 Task: Fine-tune de-esser settings to preserve the character of consonants while reducing sibilance.
Action: Mouse moved to (101, 38)
Screenshot: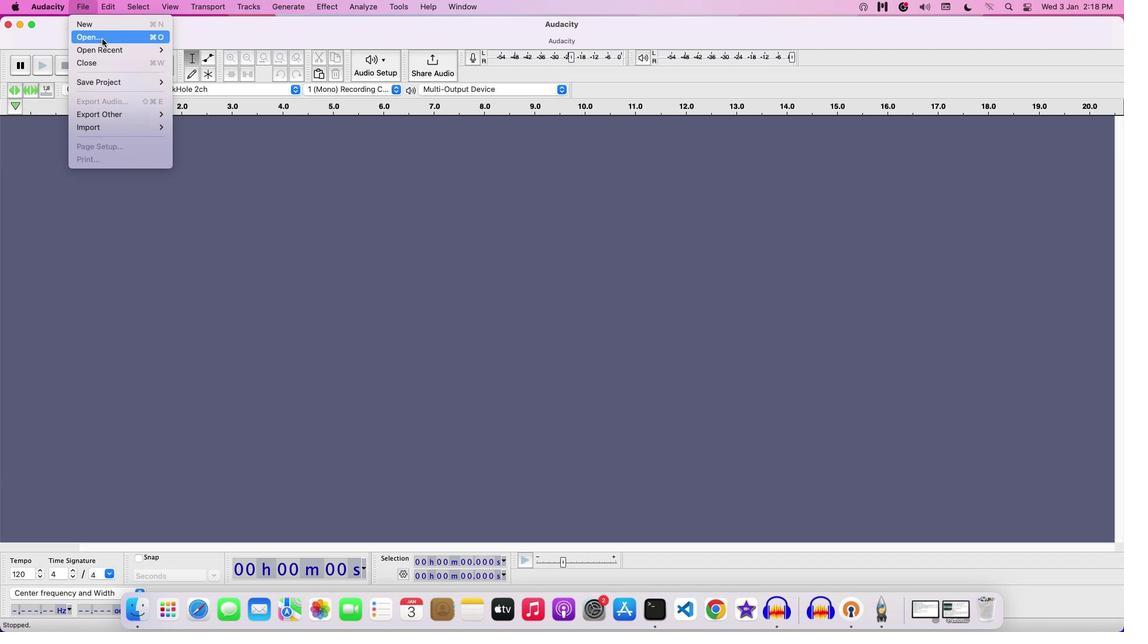 
Action: Mouse pressed left at (101, 38)
Screenshot: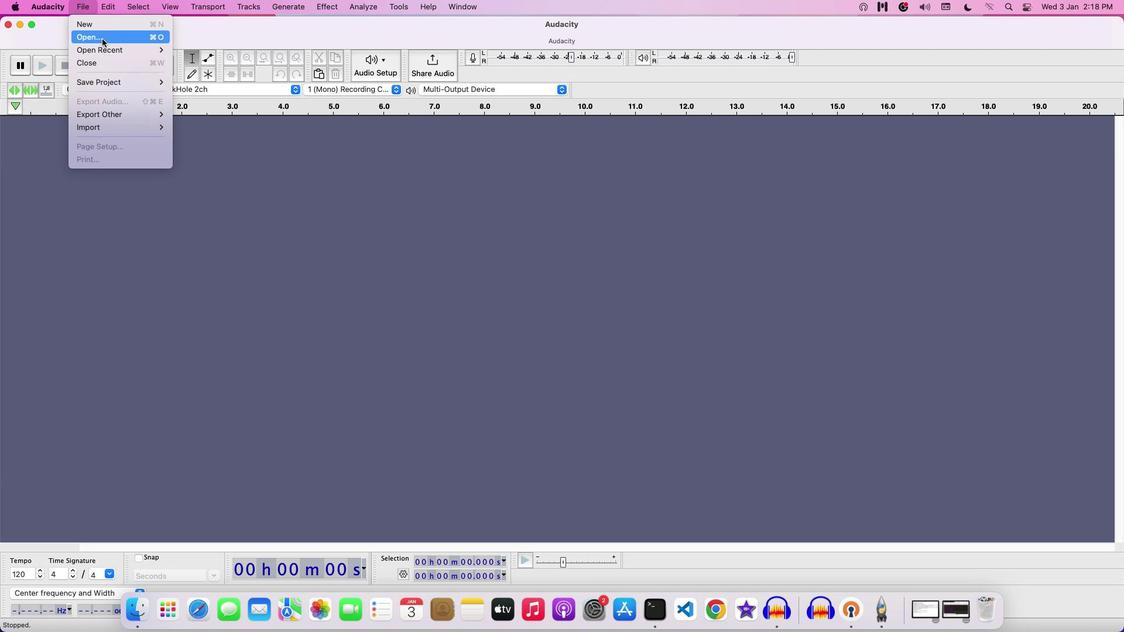 
Action: Mouse moved to (588, 122)
Screenshot: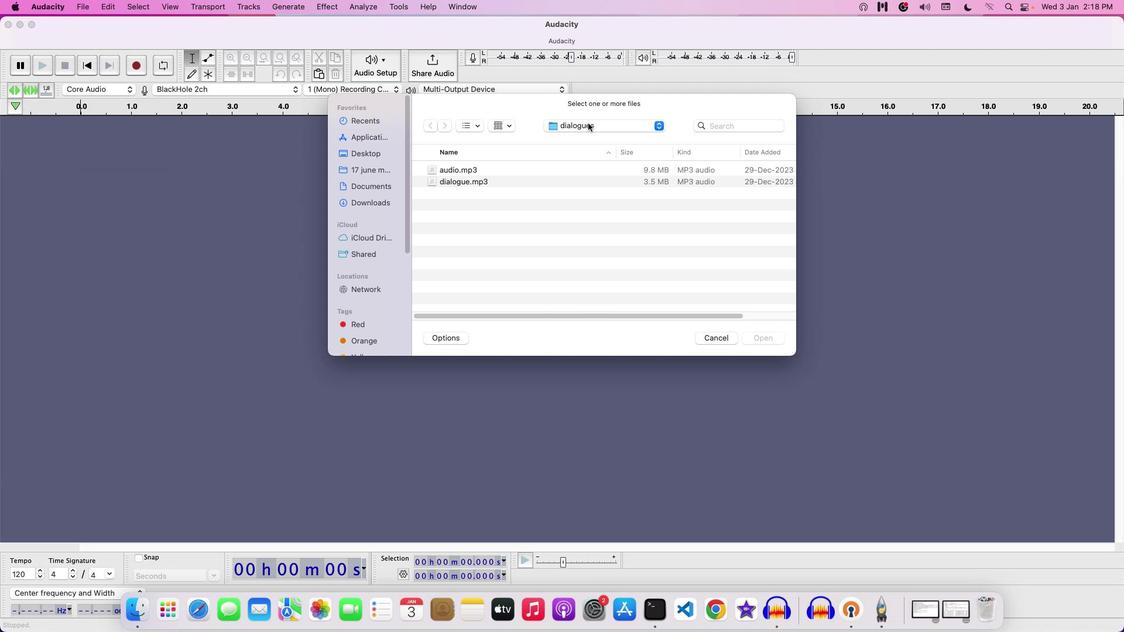 
Action: Mouse pressed left at (588, 122)
Screenshot: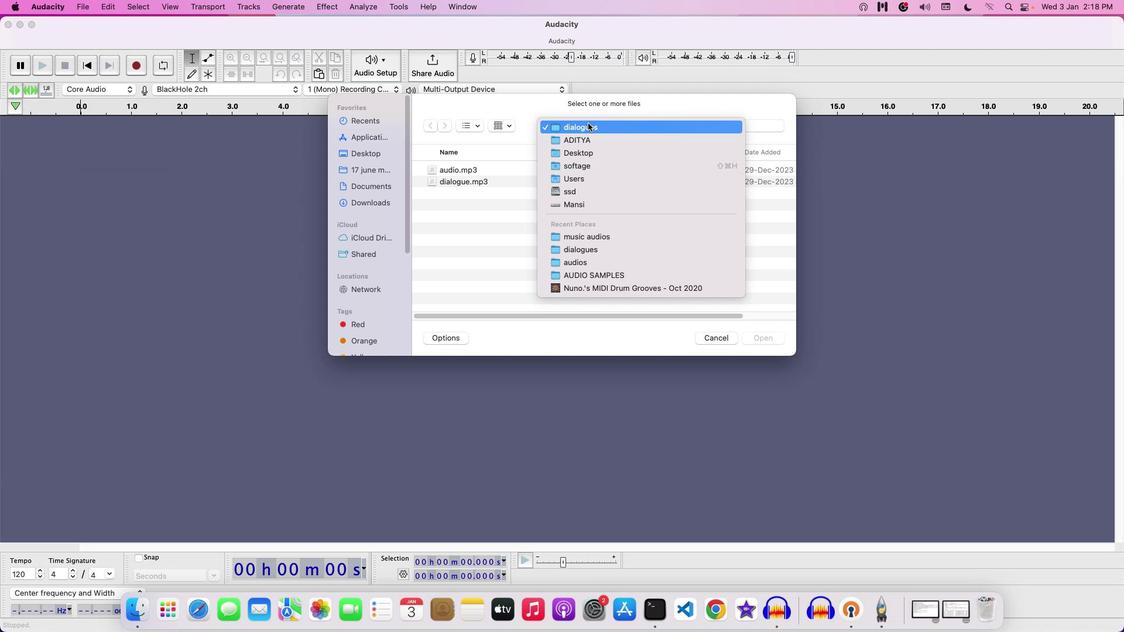 
Action: Mouse moved to (591, 144)
Screenshot: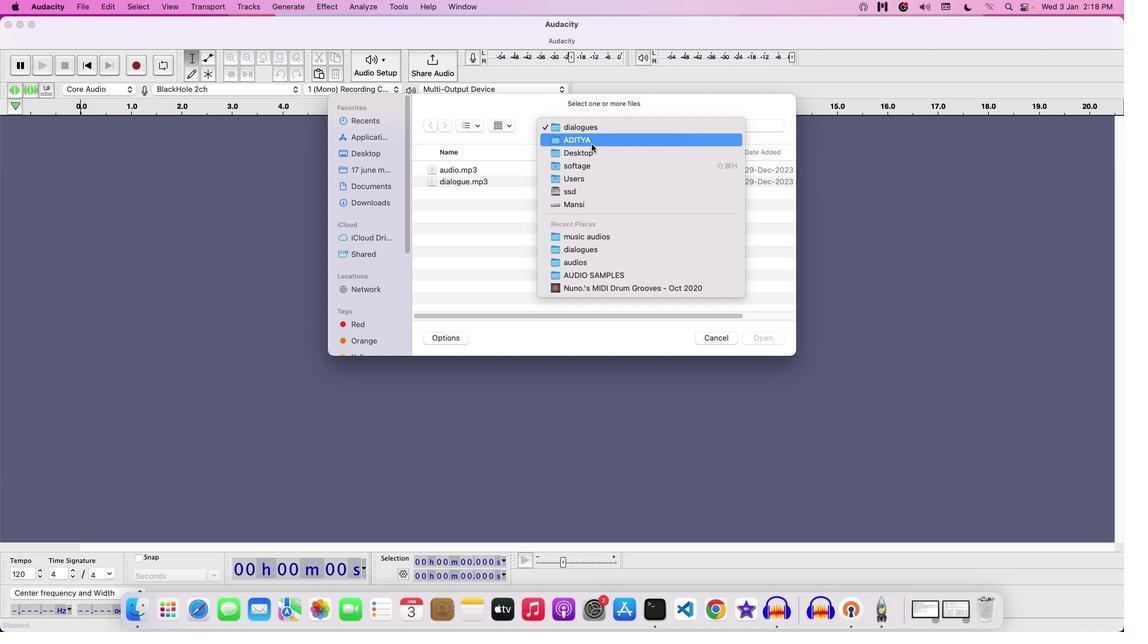 
Action: Mouse pressed left at (591, 144)
Screenshot: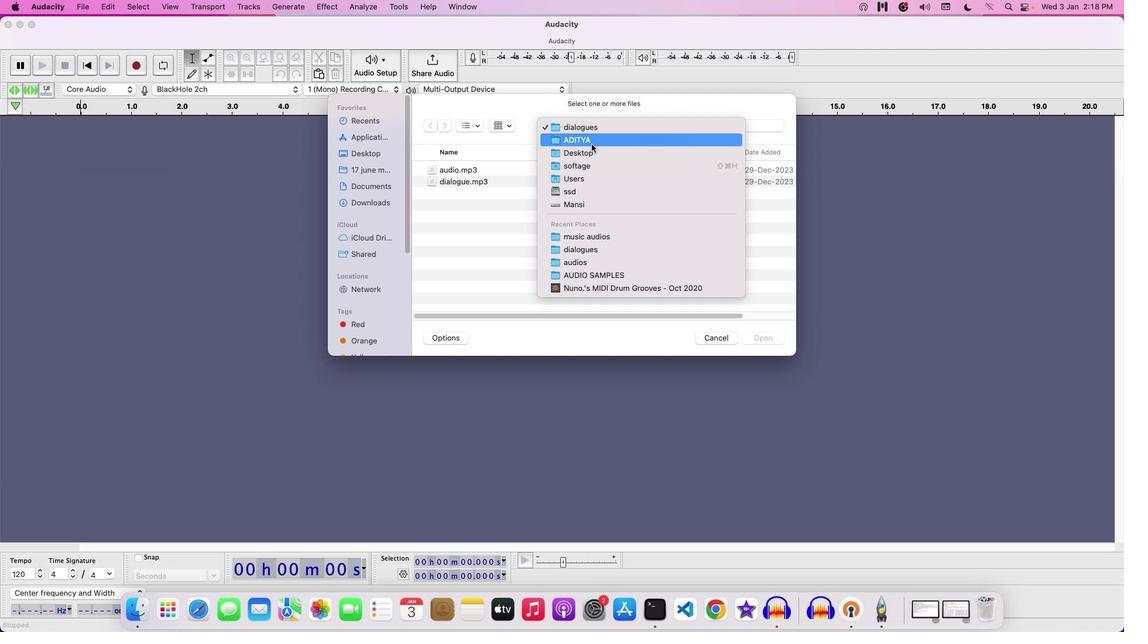 
Action: Mouse moved to (485, 195)
Screenshot: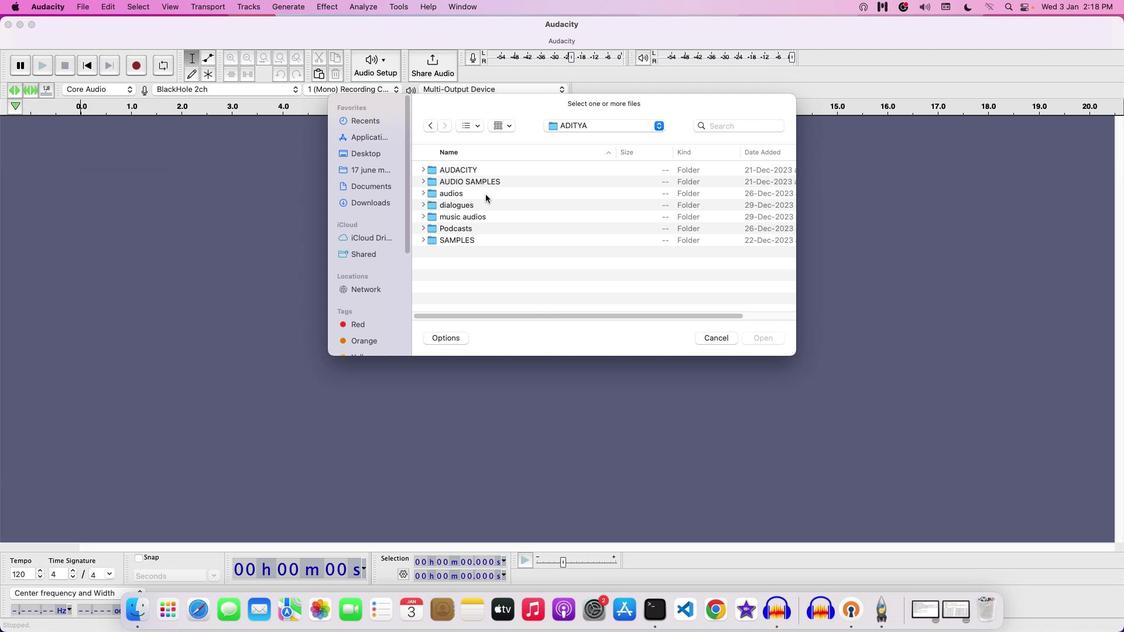 
Action: Mouse pressed left at (485, 195)
Screenshot: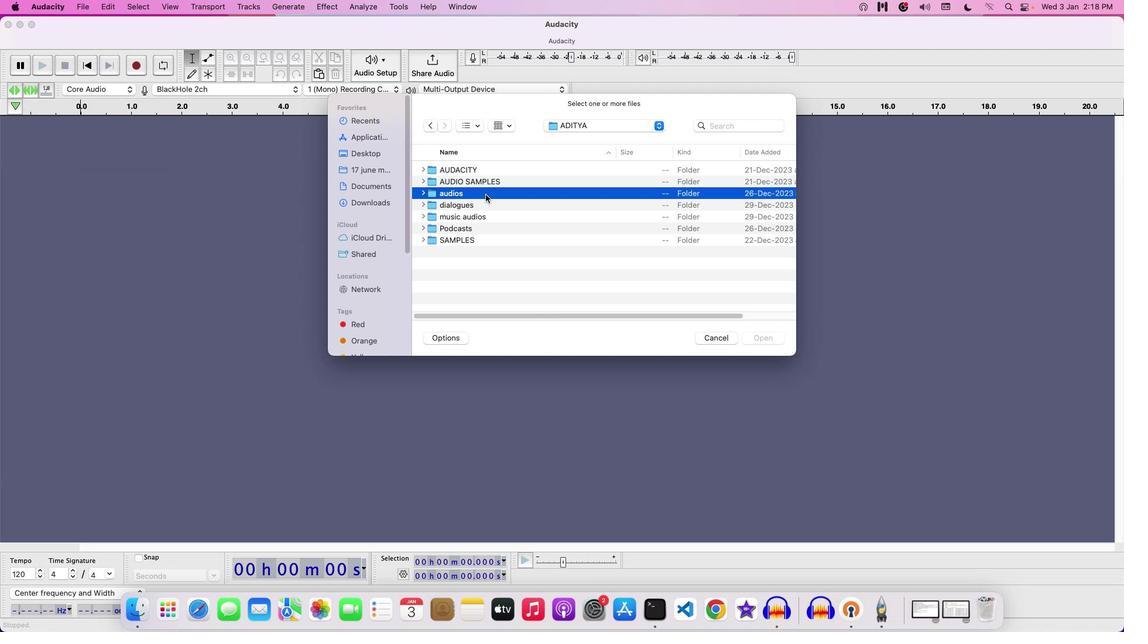 
Action: Mouse pressed left at (485, 195)
Screenshot: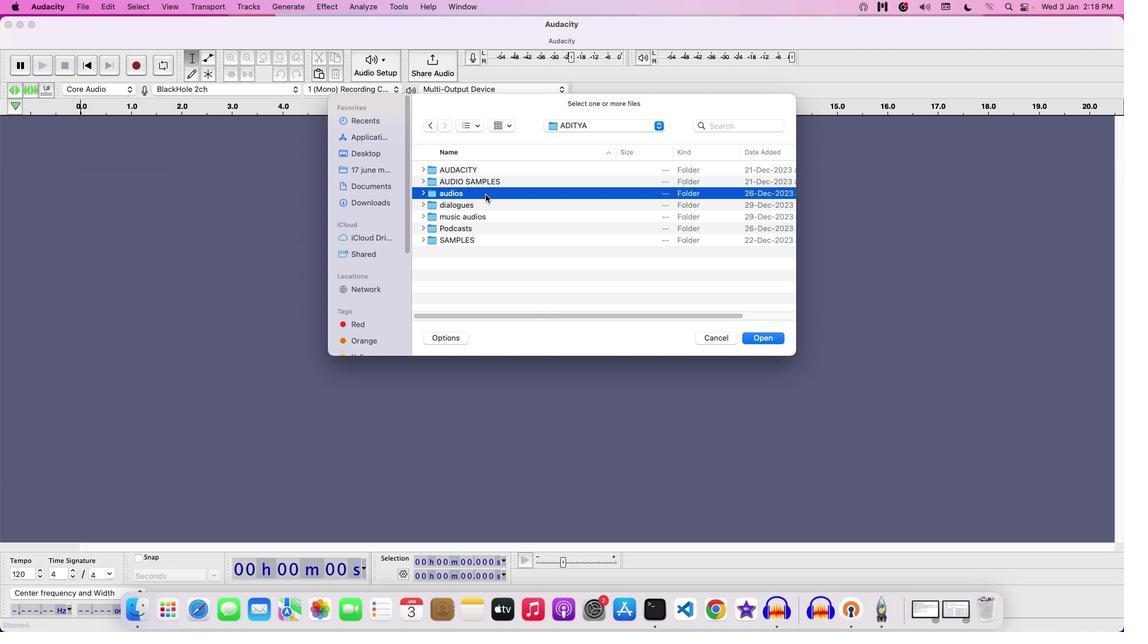 
Action: Mouse moved to (580, 126)
Screenshot: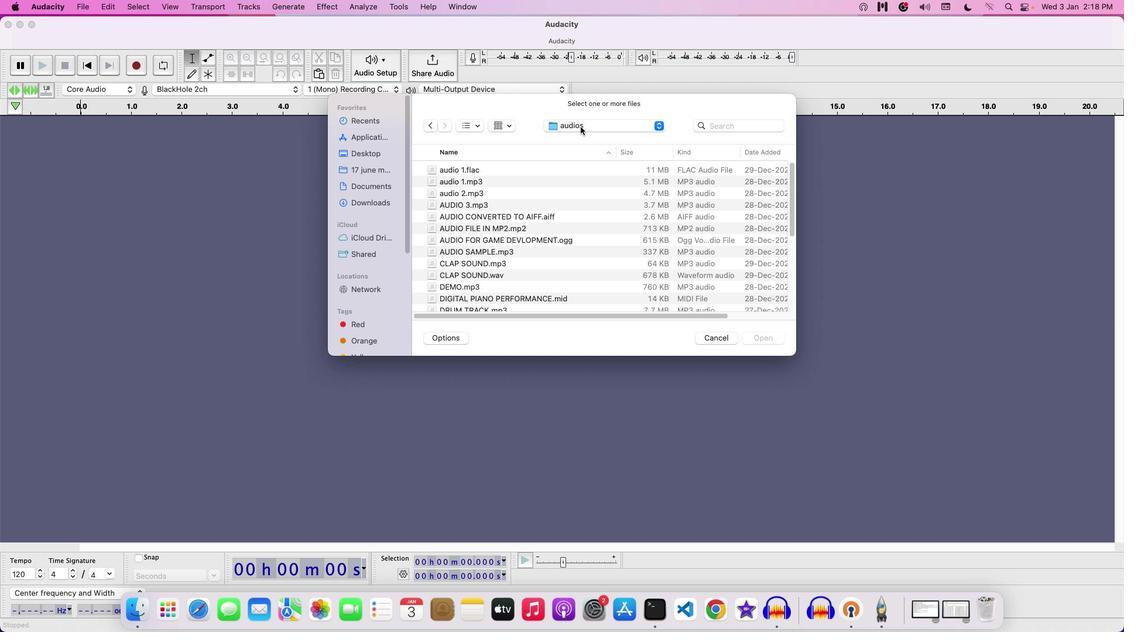 
Action: Mouse pressed left at (580, 126)
Screenshot: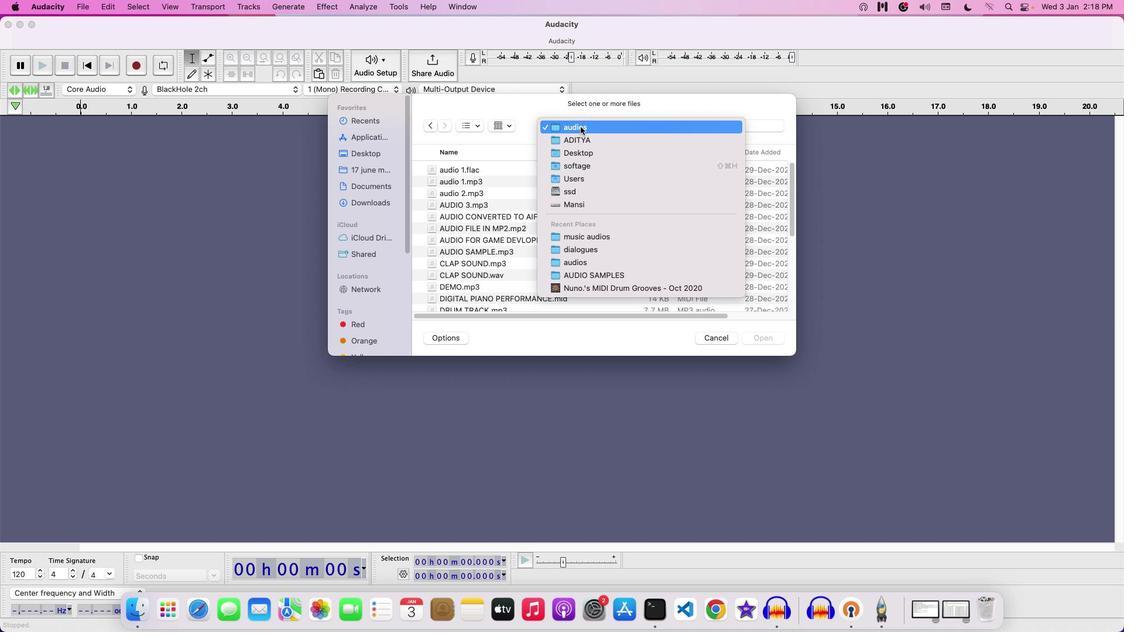 
Action: Mouse moved to (580, 143)
Screenshot: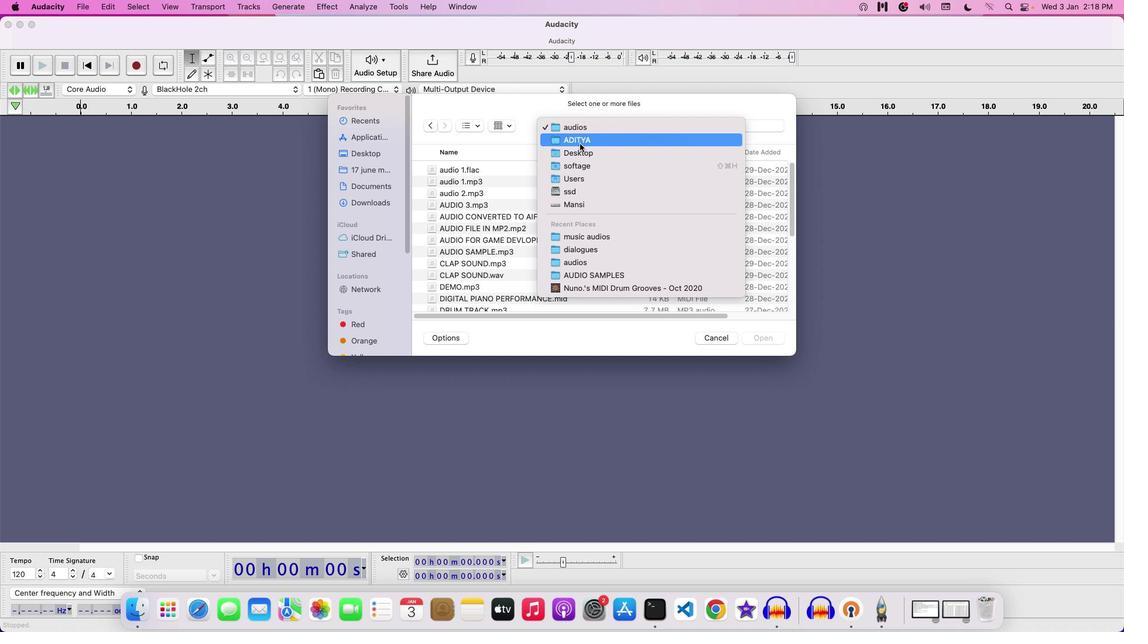 
Action: Mouse pressed left at (580, 143)
Screenshot: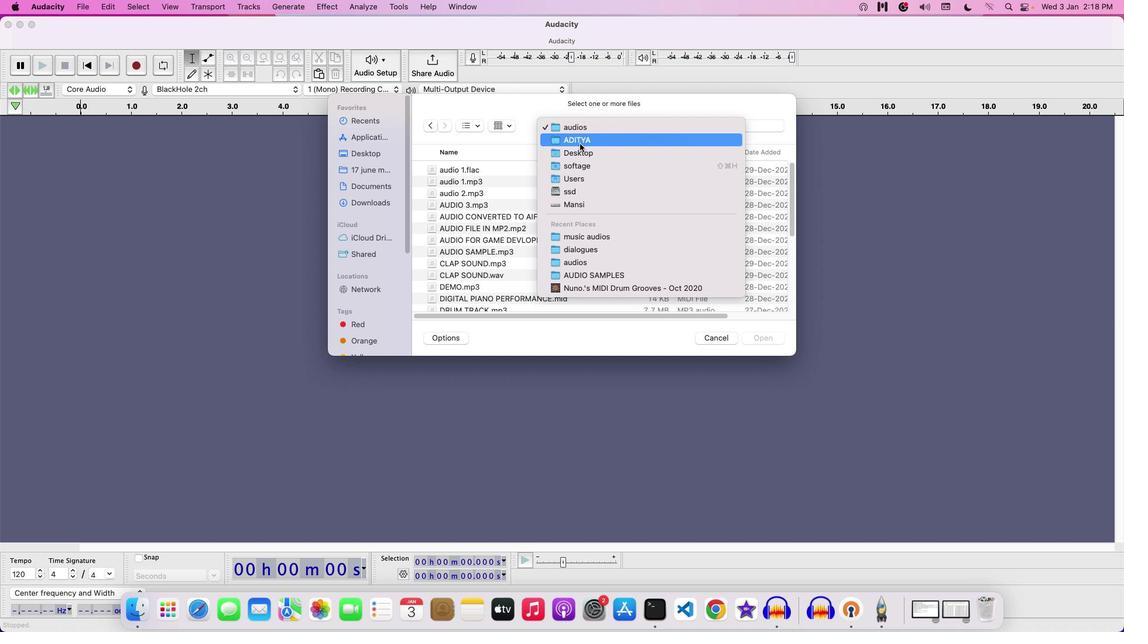 
Action: Mouse moved to (480, 220)
Screenshot: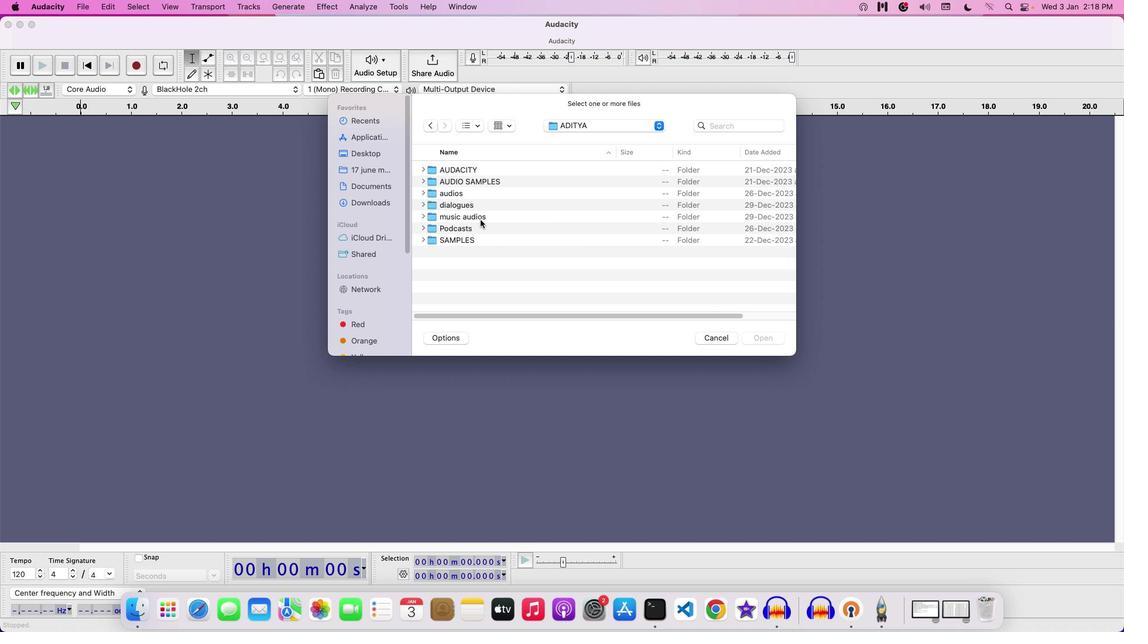 
Action: Mouse pressed left at (480, 220)
Screenshot: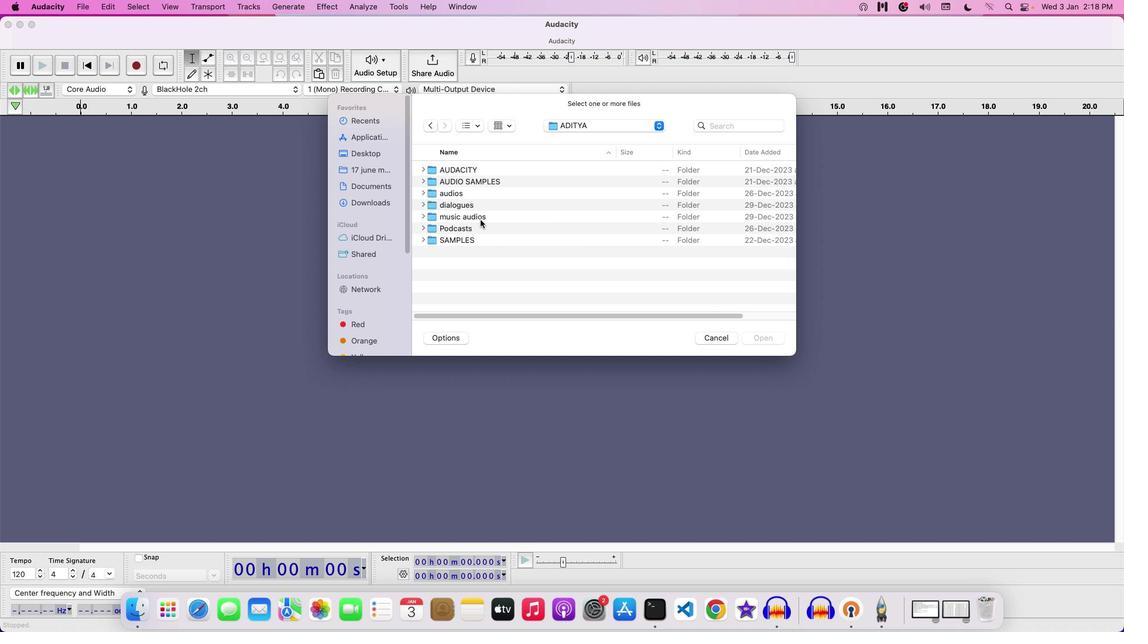 
Action: Mouse pressed left at (480, 220)
Screenshot: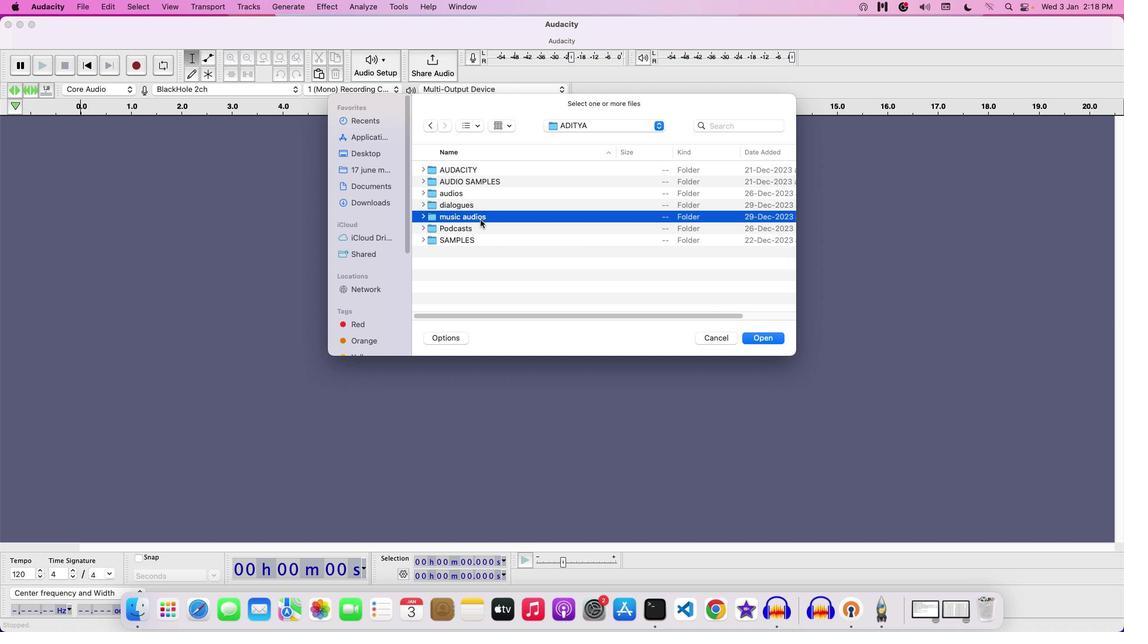 
Action: Mouse moved to (483, 203)
Screenshot: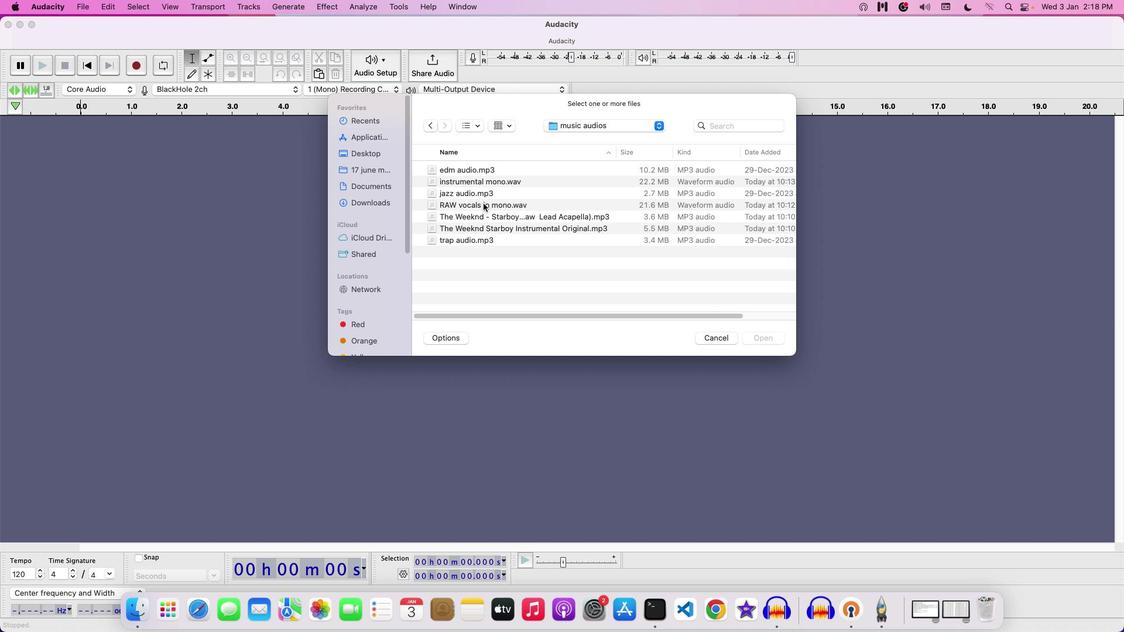 
Action: Mouse pressed left at (483, 203)
Screenshot: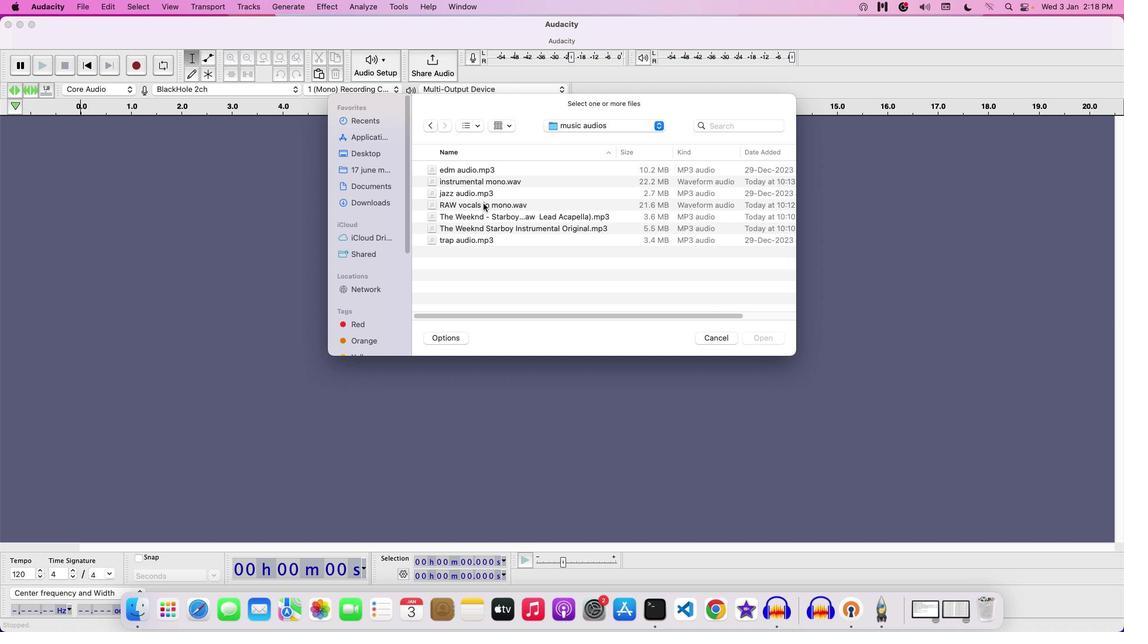 
Action: Mouse moved to (520, 204)
Screenshot: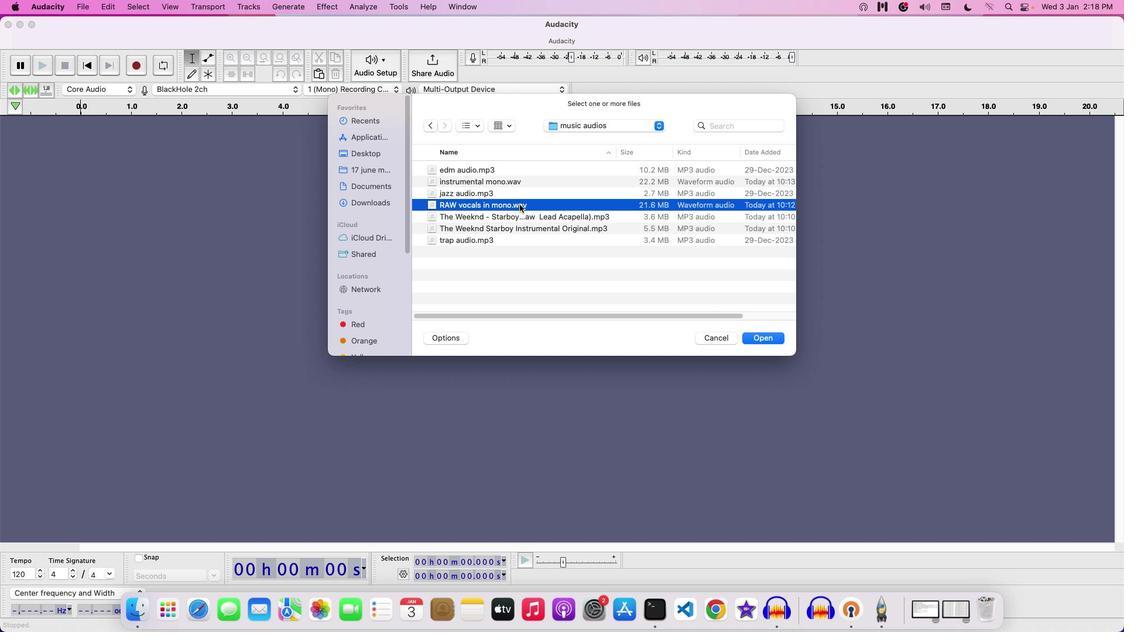 
Action: Mouse pressed left at (520, 204)
Screenshot: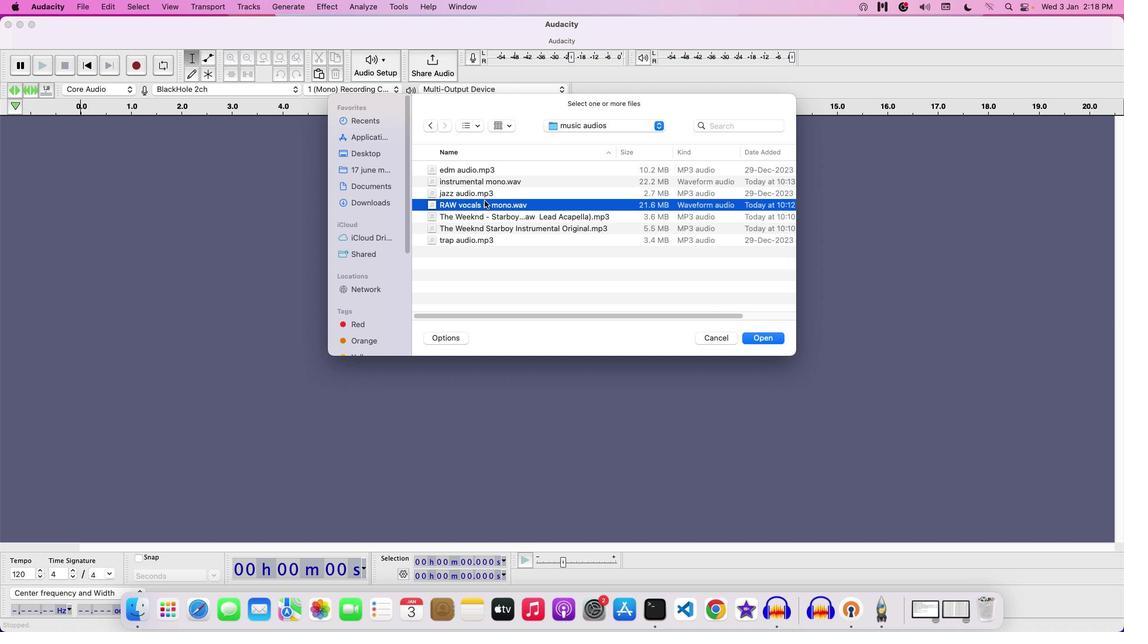 
Action: Mouse moved to (703, 337)
Screenshot: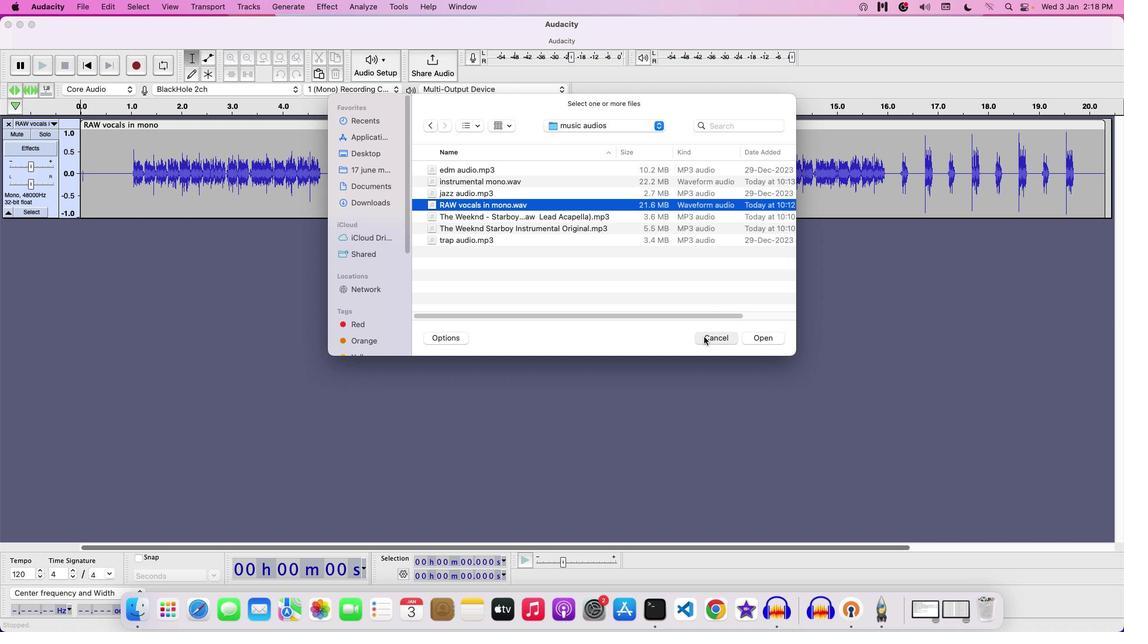 
Action: Mouse pressed left at (703, 337)
Screenshot: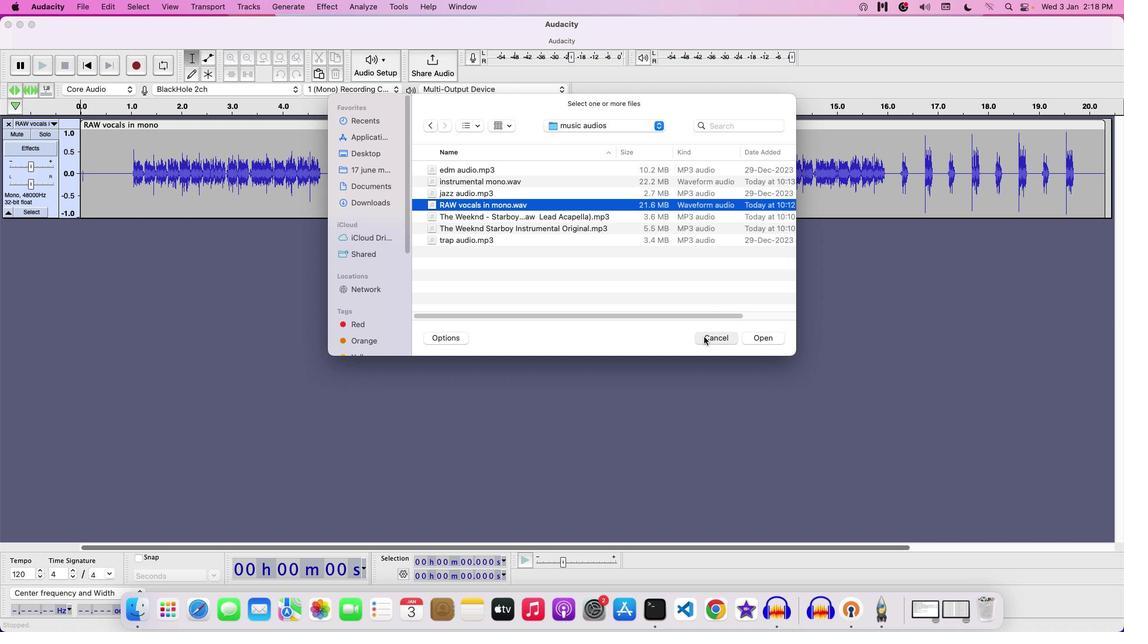 
Action: Mouse moved to (78, 126)
Screenshot: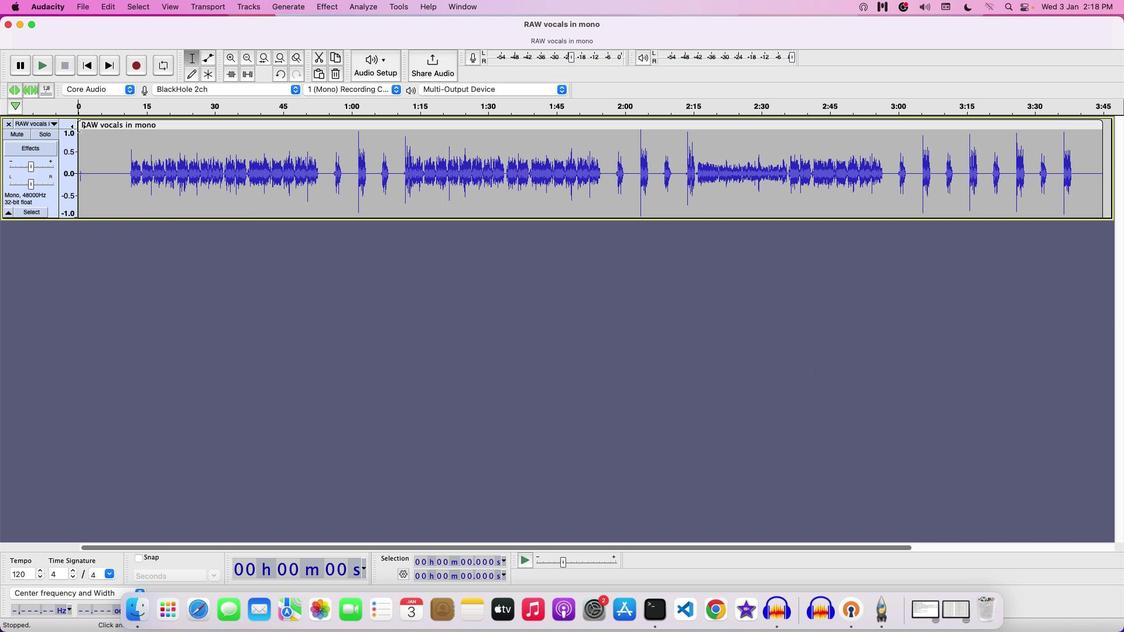 
Action: Mouse pressed left at (78, 126)
Screenshot: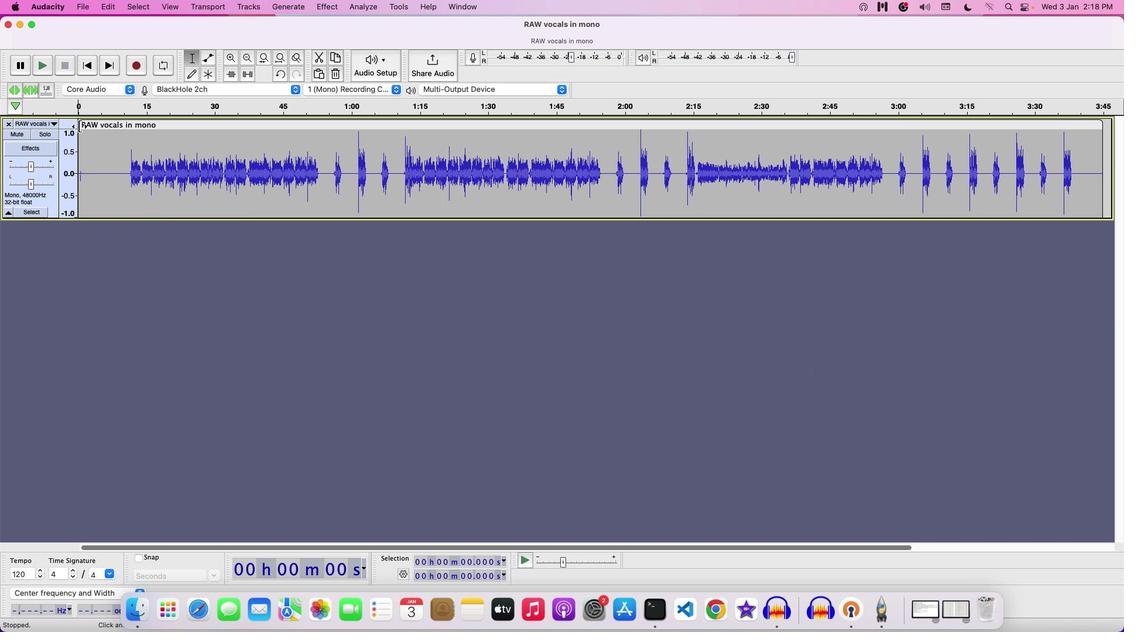 
Action: Mouse moved to (172, 125)
Screenshot: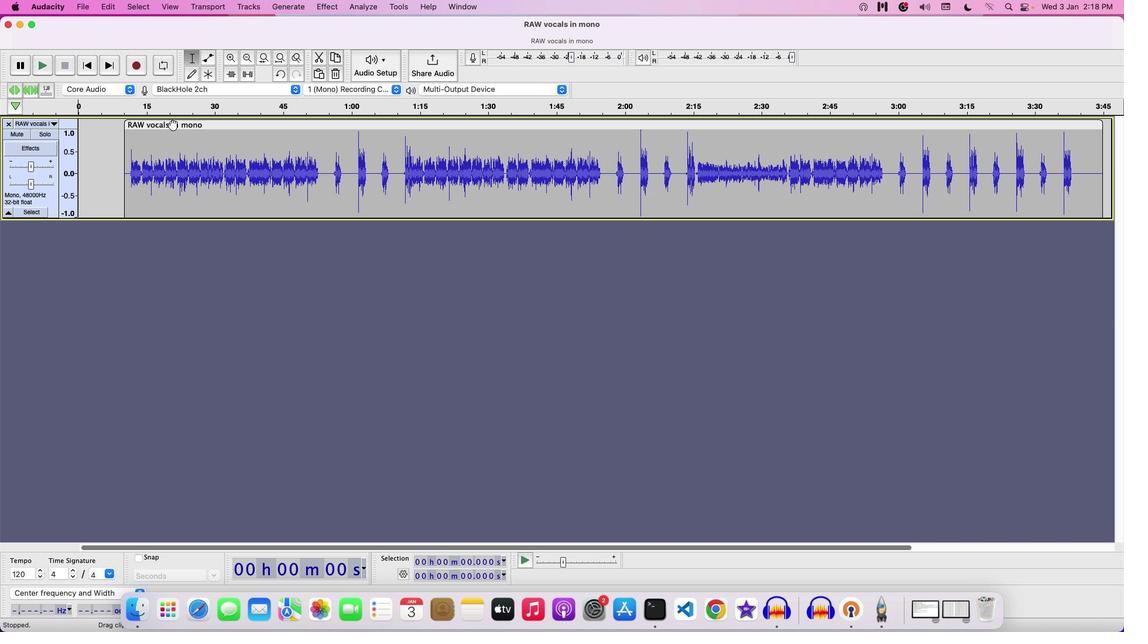 
Action: Mouse pressed left at (172, 125)
Screenshot: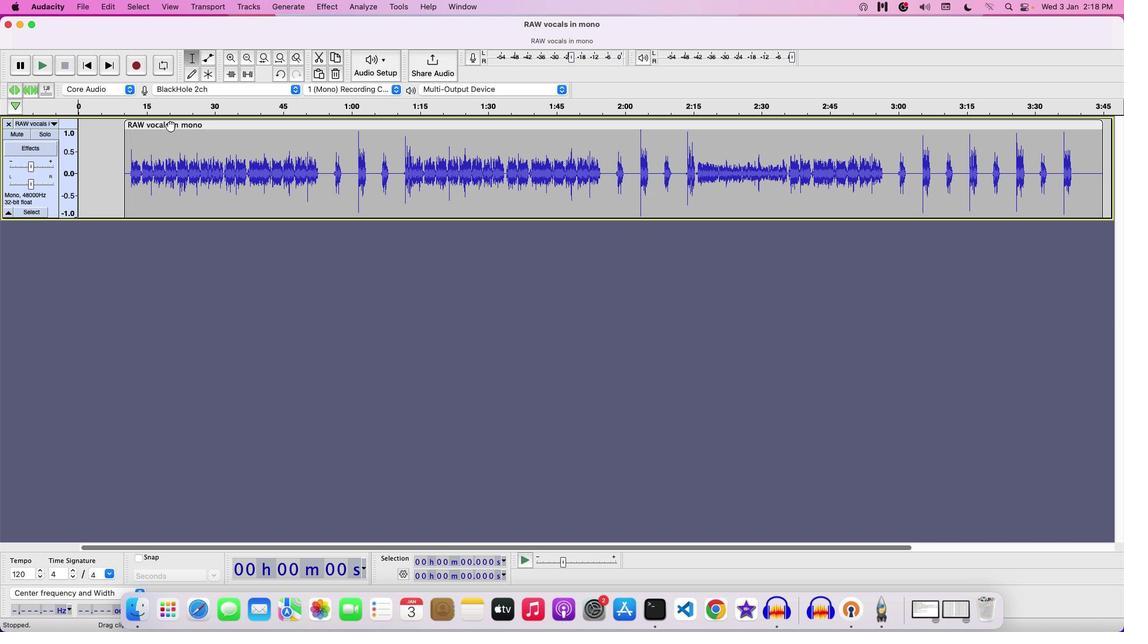 
Action: Mouse moved to (1057, 125)
Screenshot: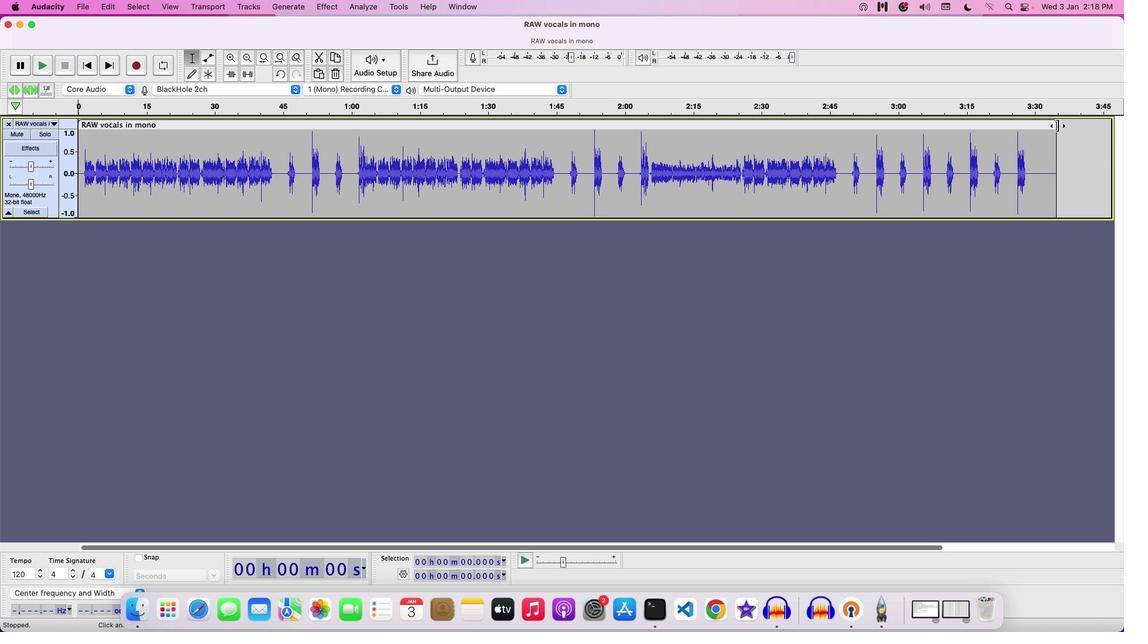 
Action: Mouse pressed left at (1057, 125)
Screenshot: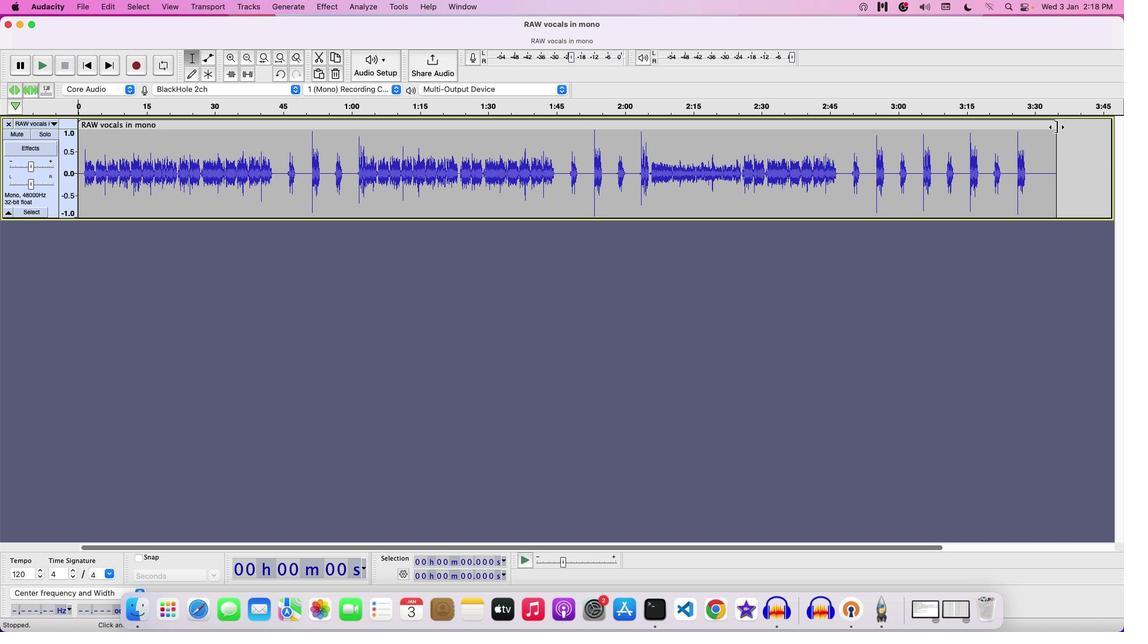 
Action: Mouse moved to (279, 168)
Screenshot: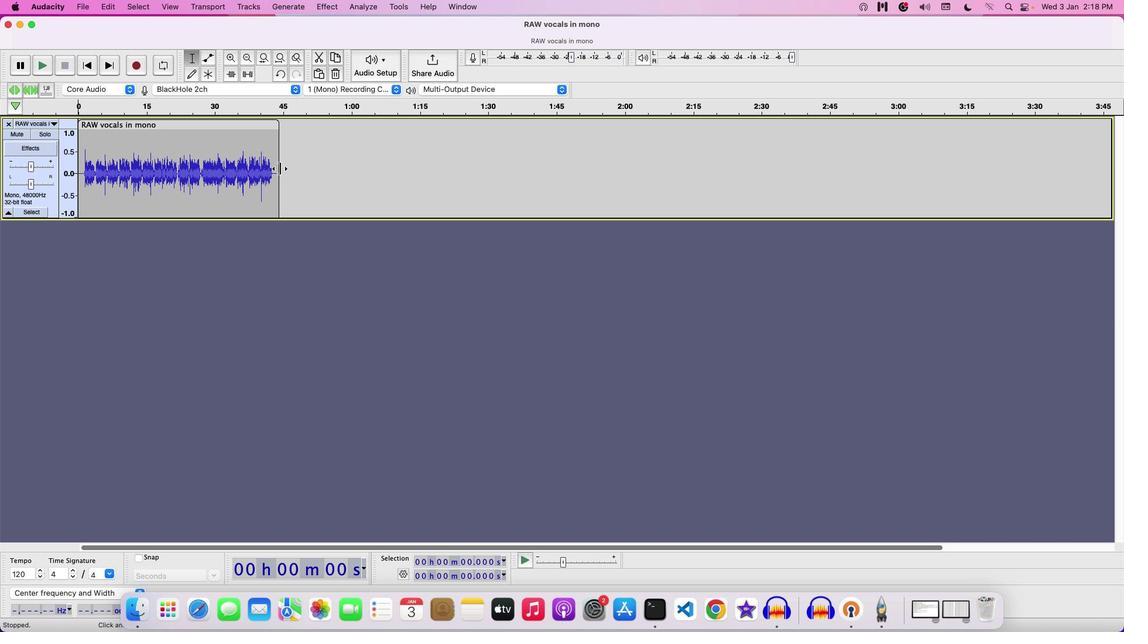 
Action: Key pressed Key.space
Screenshot: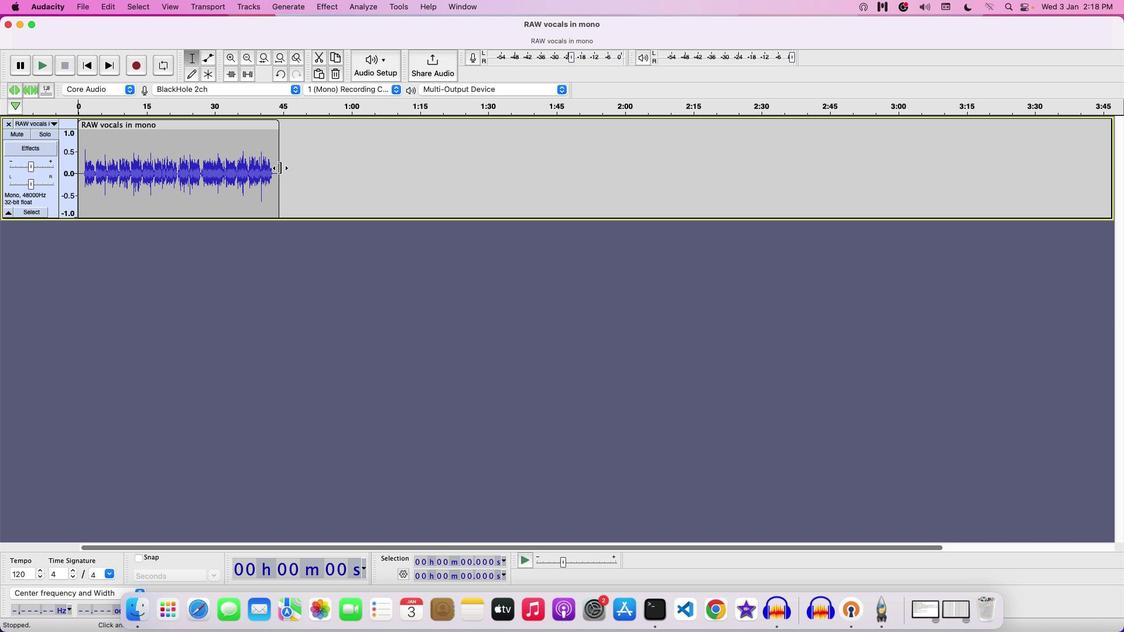 
Action: Mouse moved to (31, 166)
Screenshot: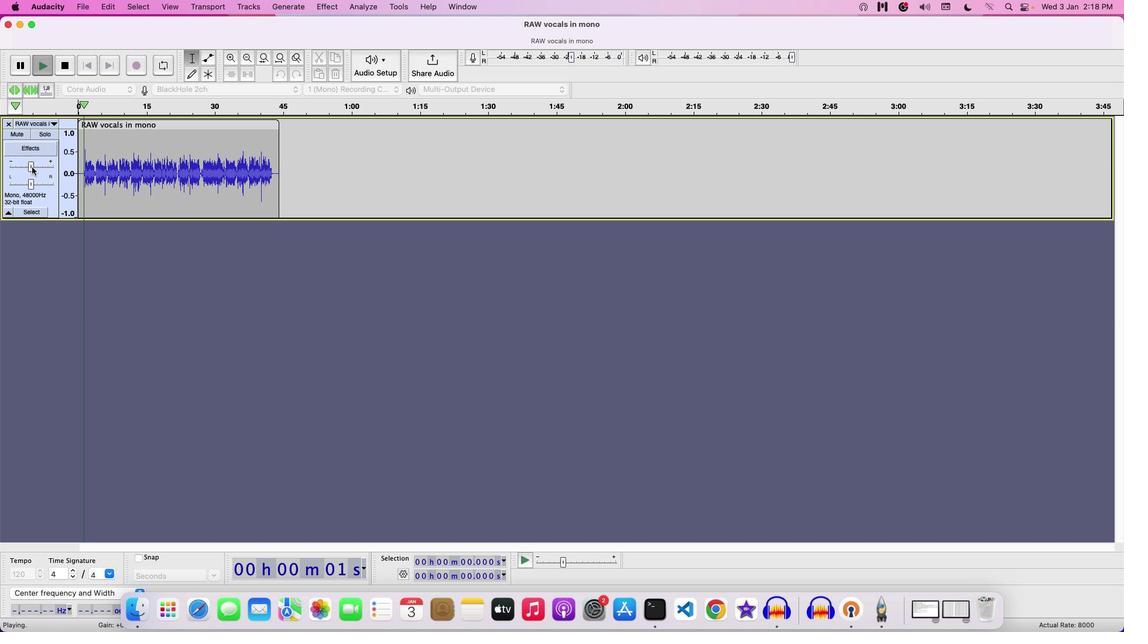 
Action: Mouse pressed left at (31, 166)
Screenshot: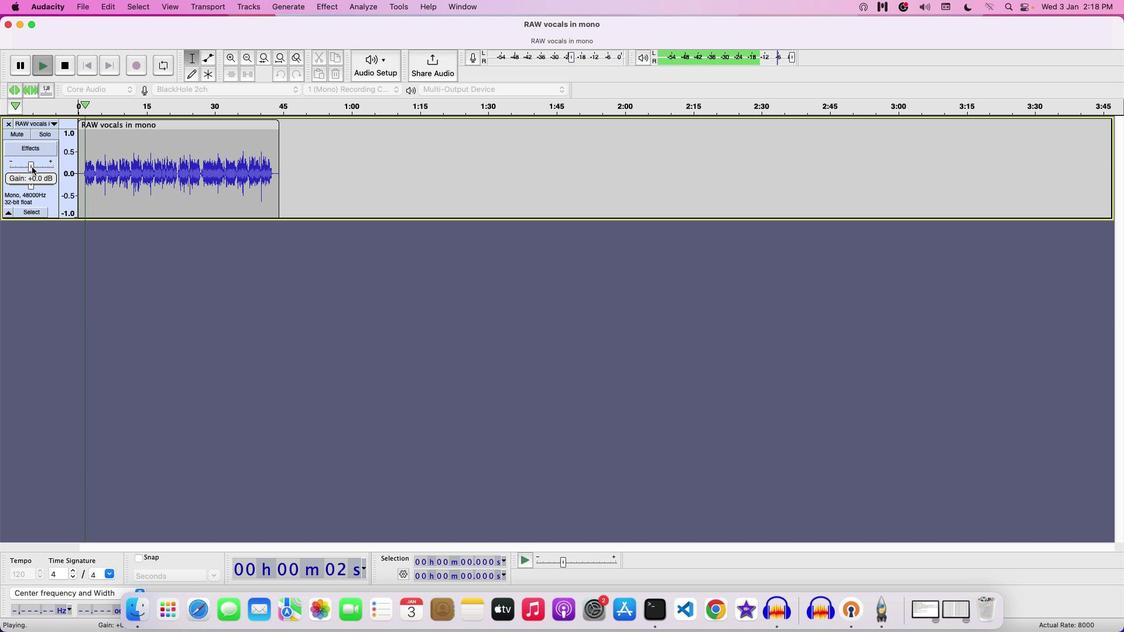
Action: Mouse moved to (108, 171)
Screenshot: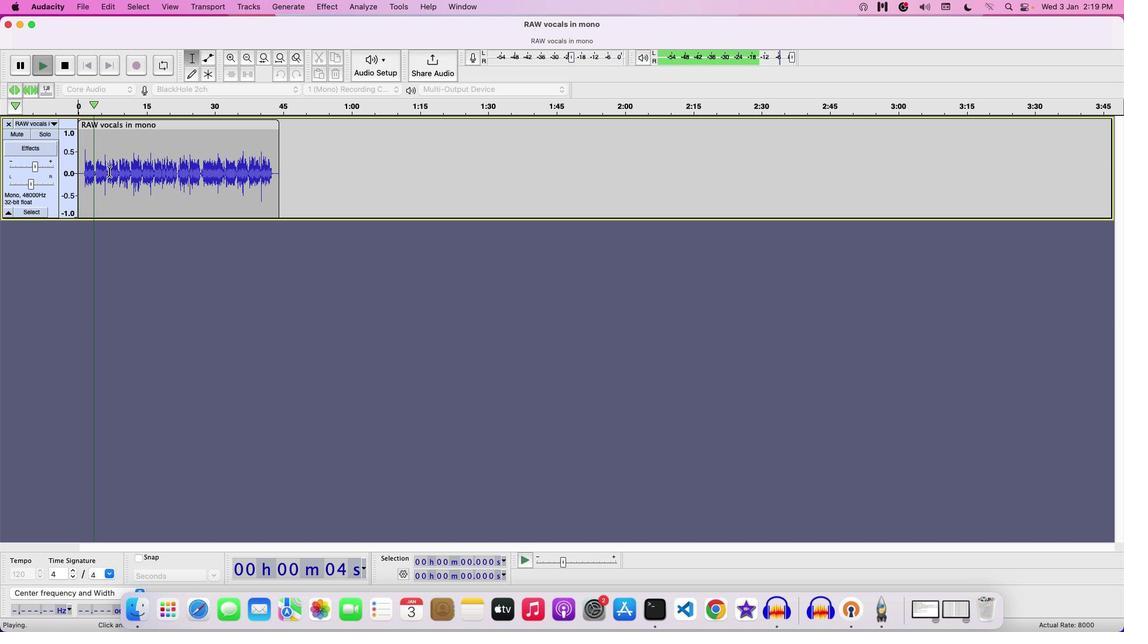 
Action: Mouse pressed left at (108, 171)
Screenshot: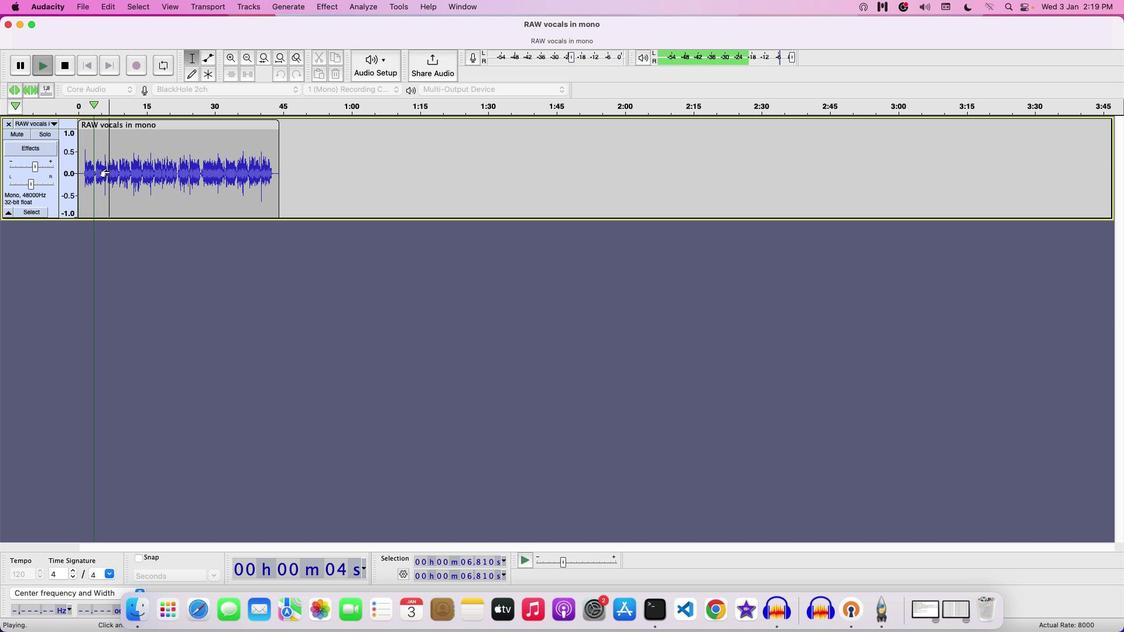 
Action: Mouse pressed left at (108, 171)
Screenshot: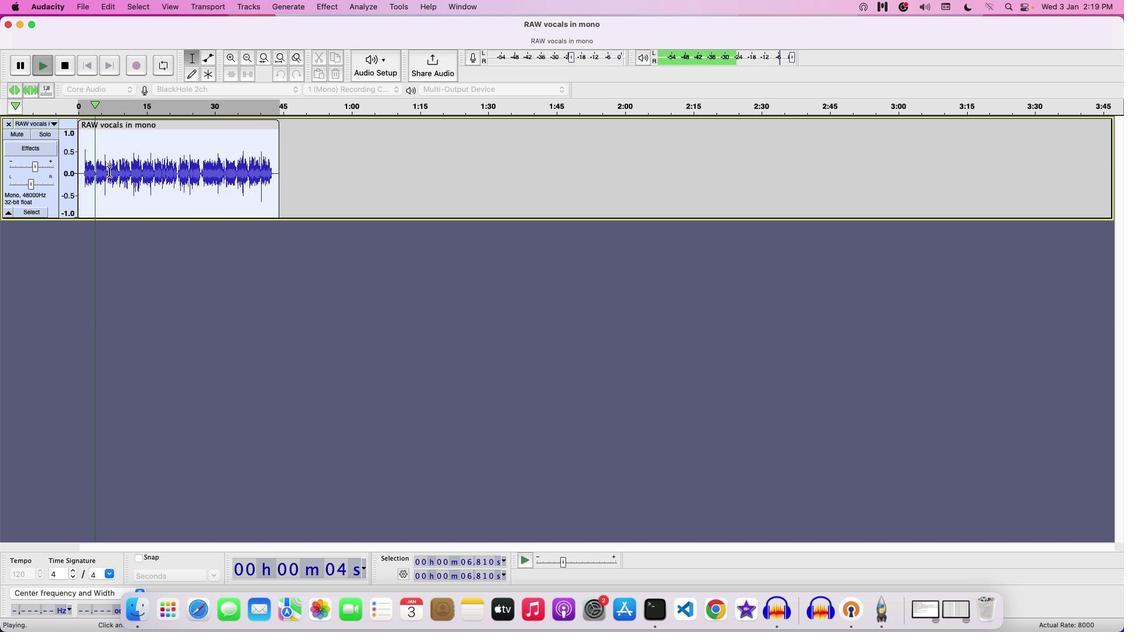 
Action: Mouse pressed left at (108, 171)
Screenshot: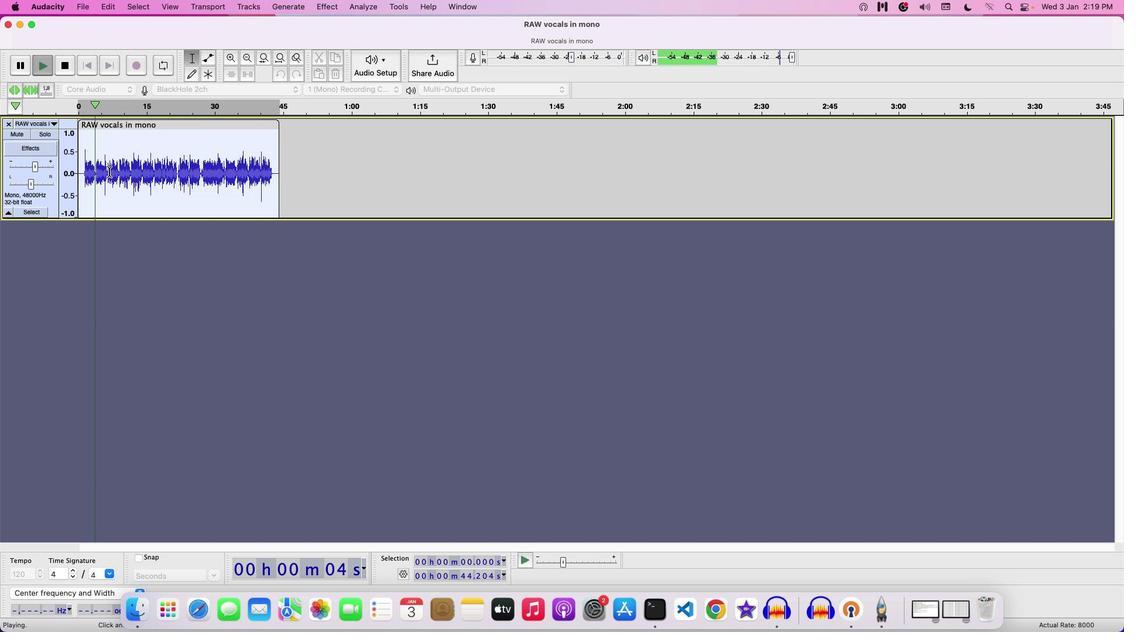 
Action: Mouse moved to (36, 170)
Screenshot: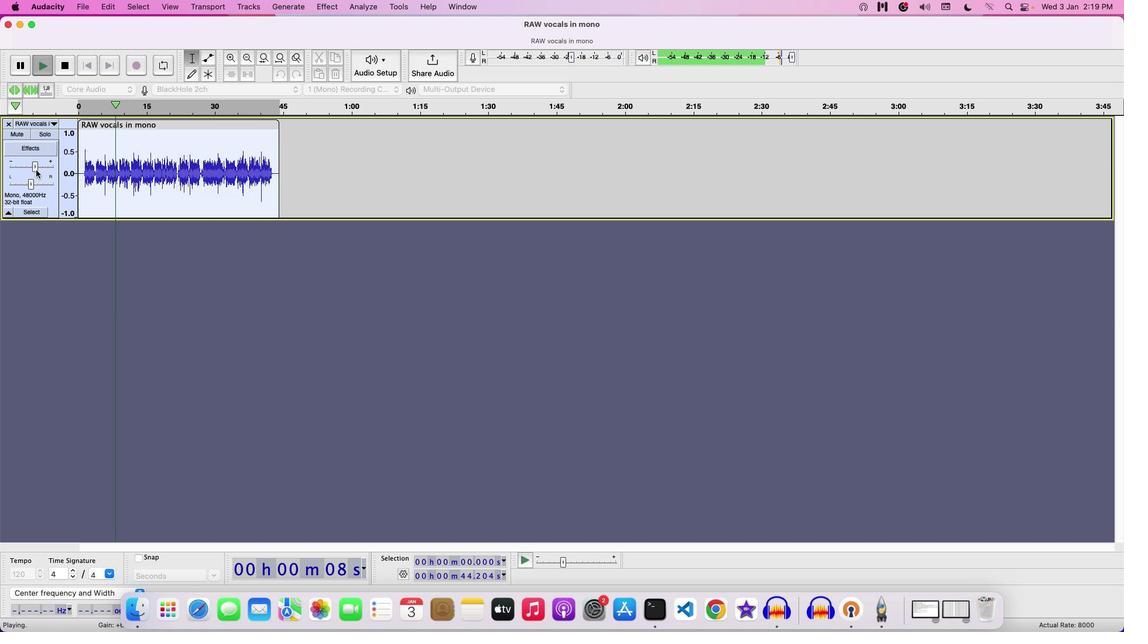 
Action: Mouse pressed left at (36, 170)
Screenshot: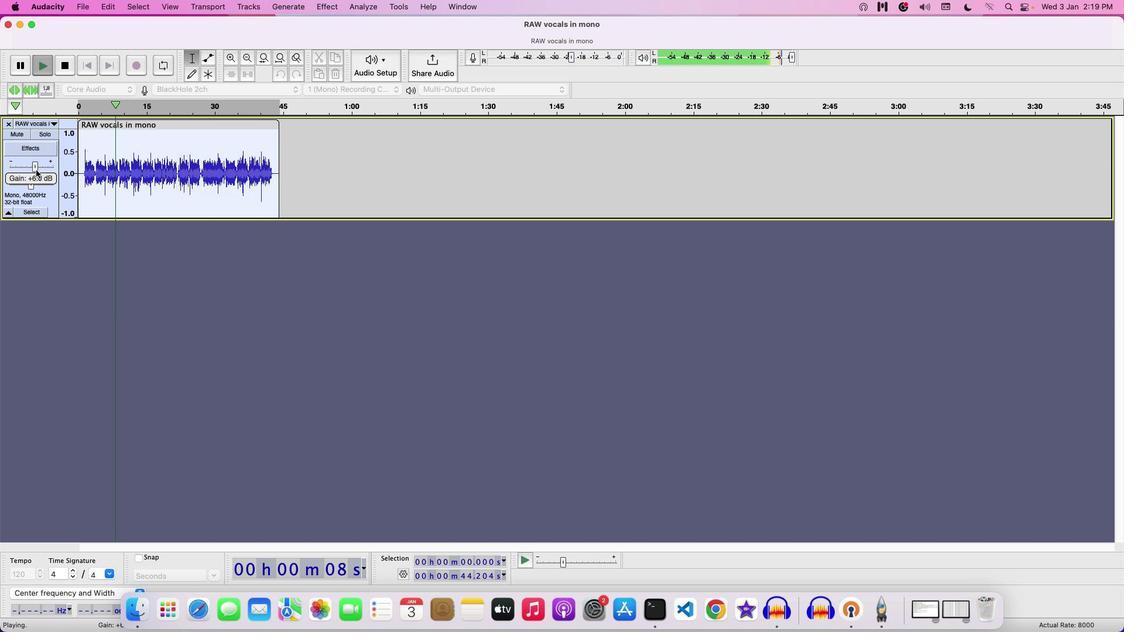 
Action: Mouse moved to (332, 10)
Screenshot: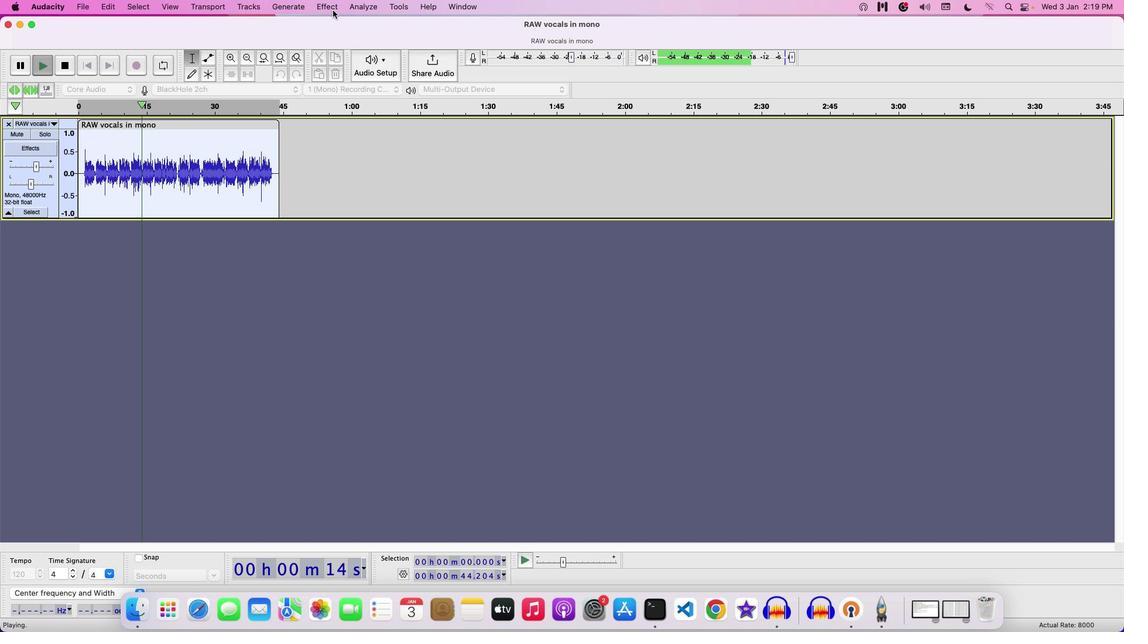 
Action: Mouse pressed left at (332, 10)
Screenshot: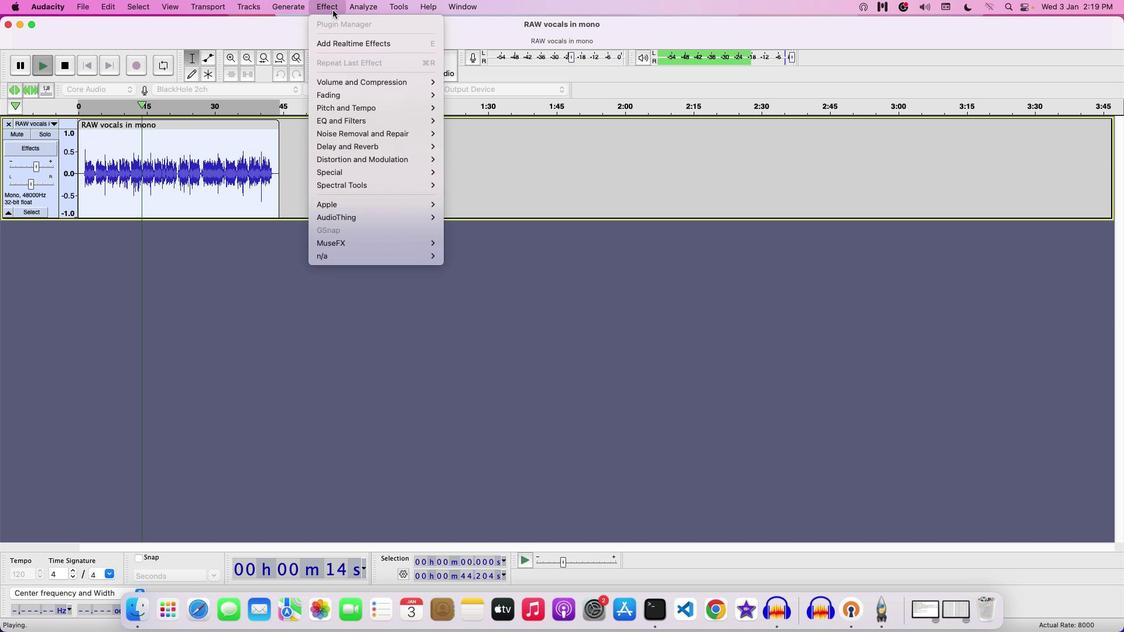 
Action: Mouse moved to (176, 181)
Screenshot: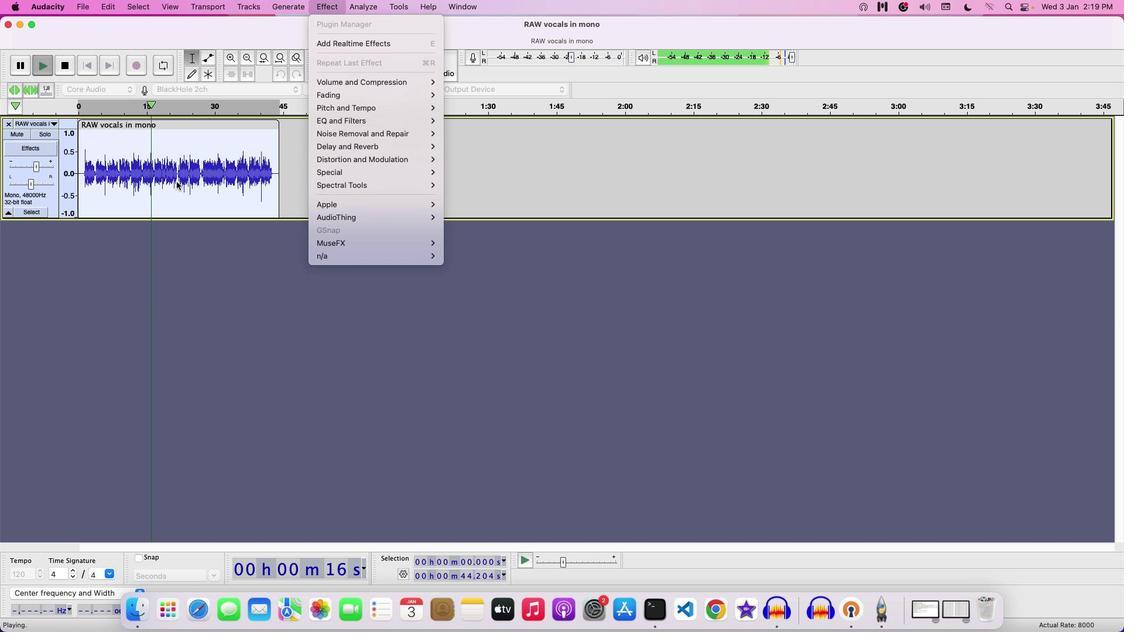 
Action: Mouse pressed left at (176, 181)
Screenshot: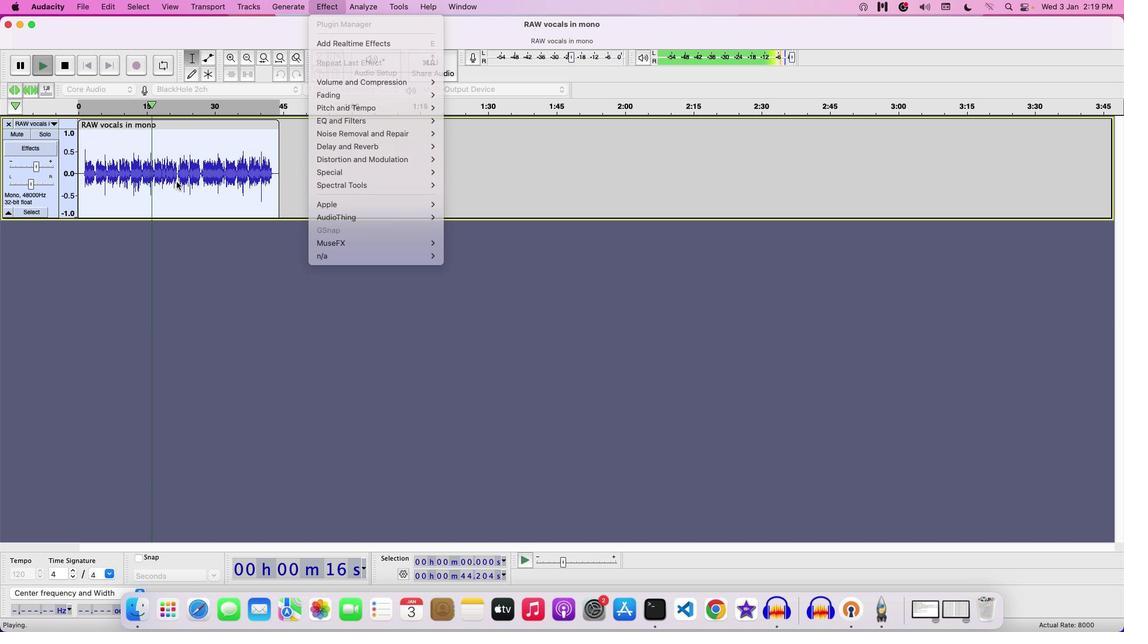 
Action: Key pressed Key.space
Screenshot: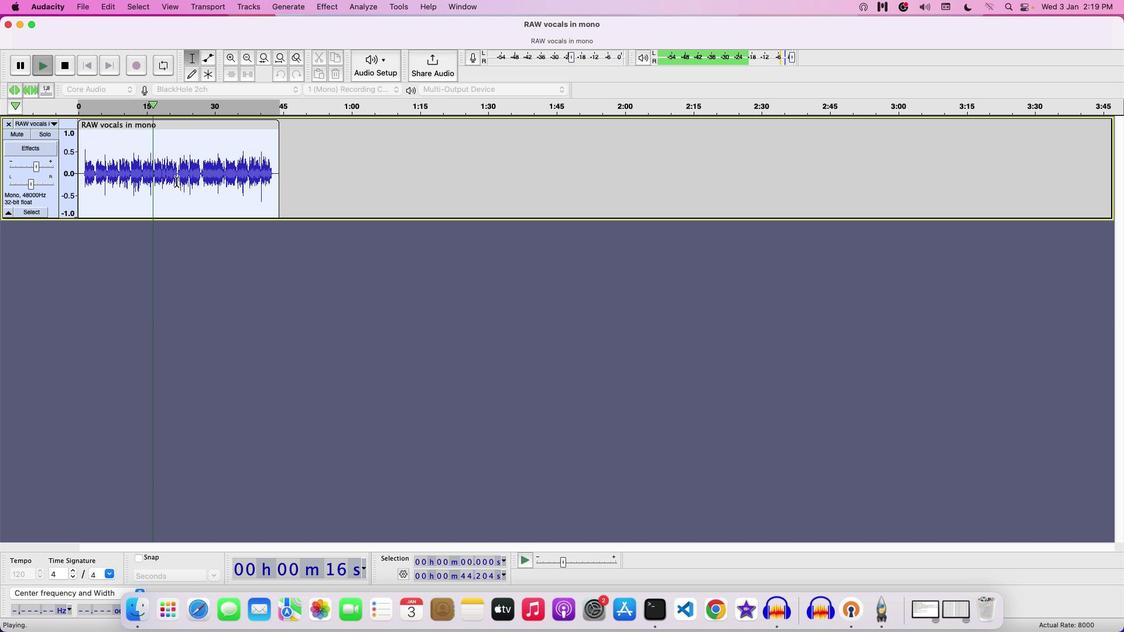 
Action: Mouse moved to (325, 4)
Screenshot: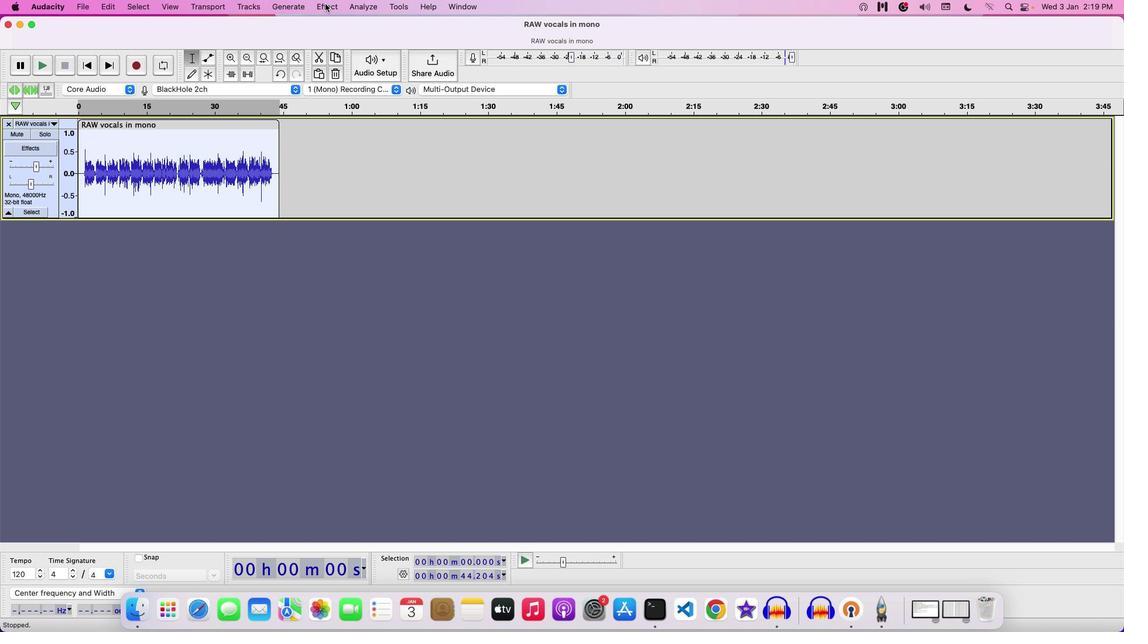 
Action: Mouse pressed left at (325, 4)
Screenshot: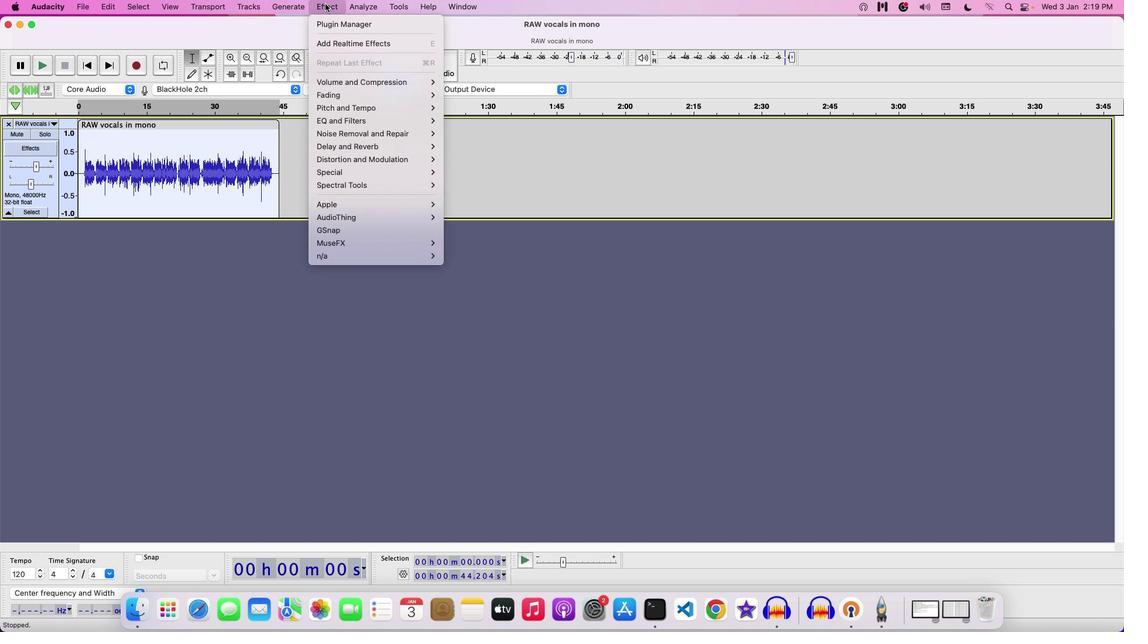 
Action: Mouse moved to (474, 267)
Screenshot: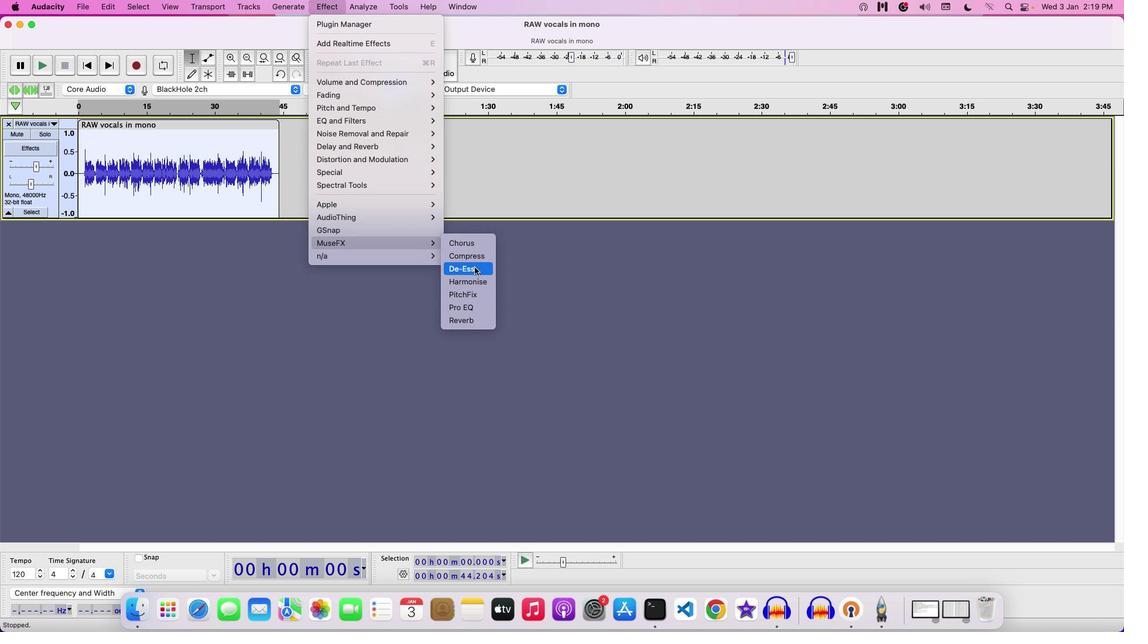 
Action: Mouse pressed left at (474, 267)
Screenshot: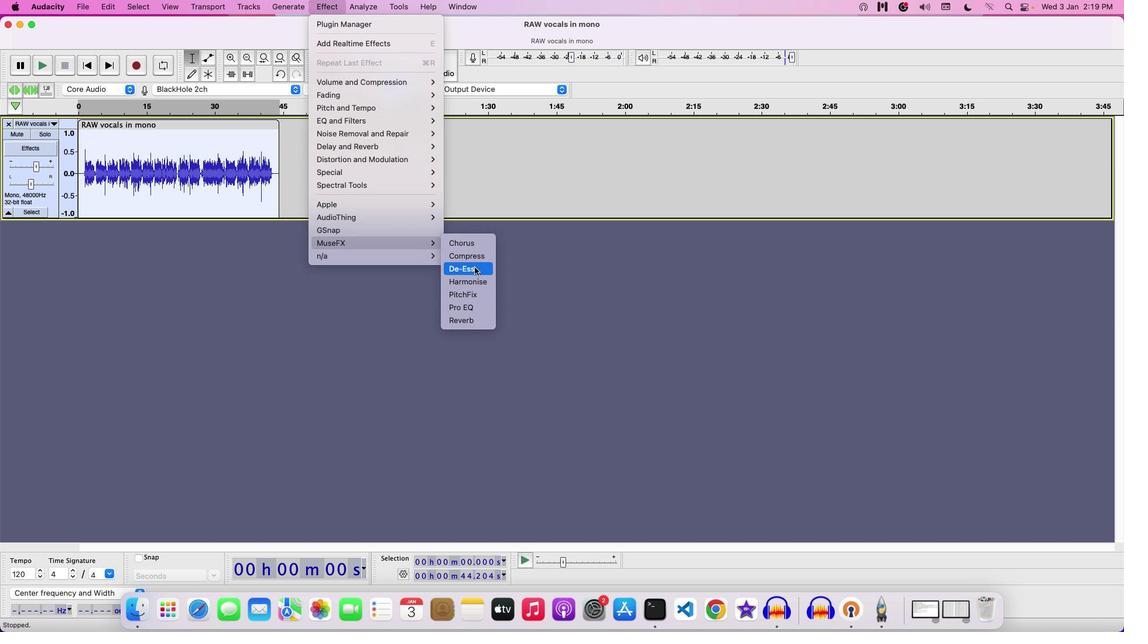 
Action: Mouse moved to (550, 238)
Screenshot: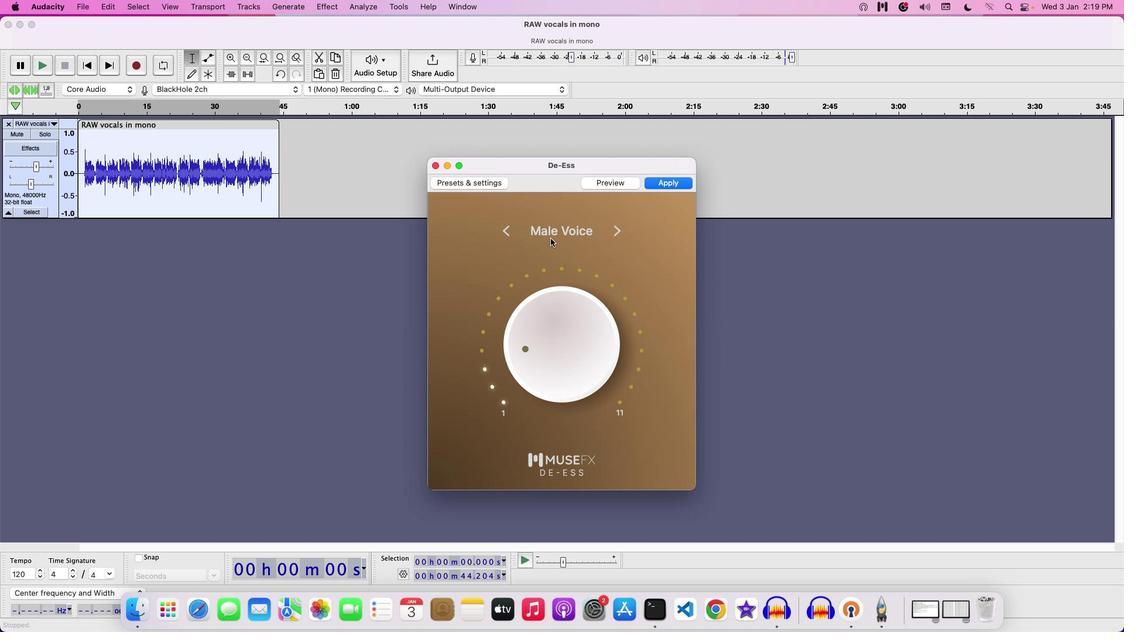 
Action: Mouse pressed left at (550, 238)
Screenshot: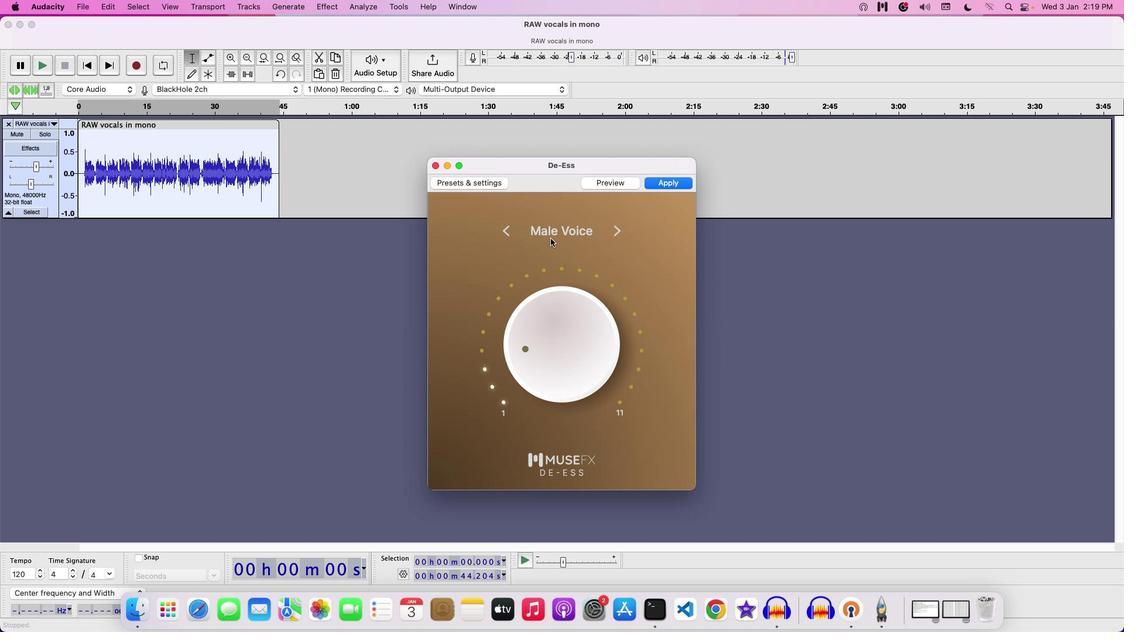 
Action: Mouse moved to (560, 227)
Screenshot: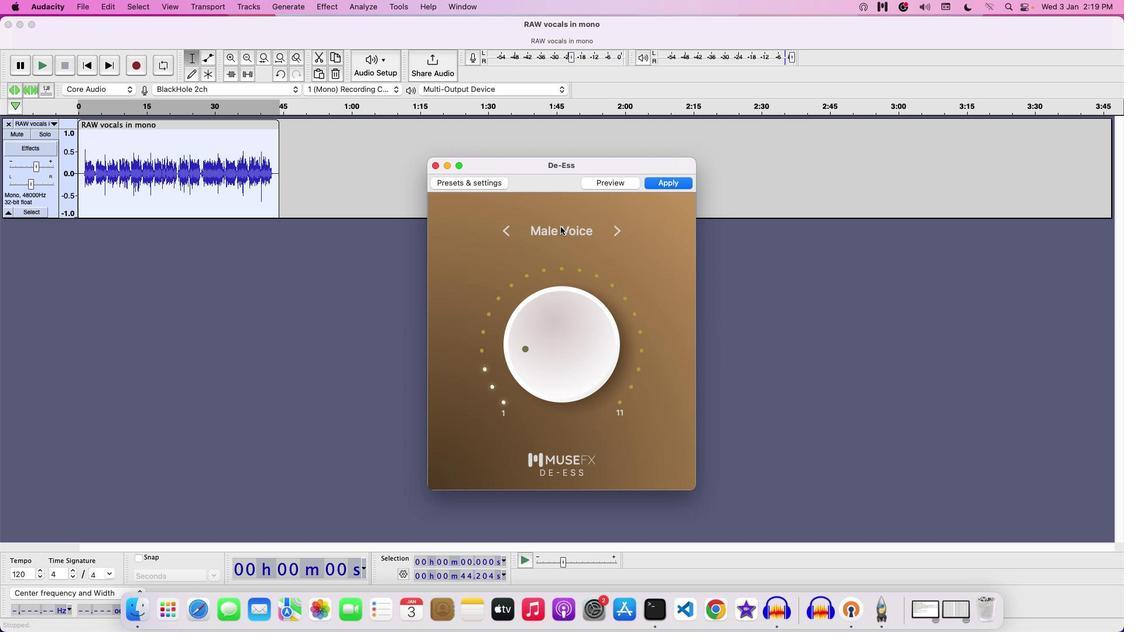 
Action: Mouse pressed left at (560, 227)
Screenshot: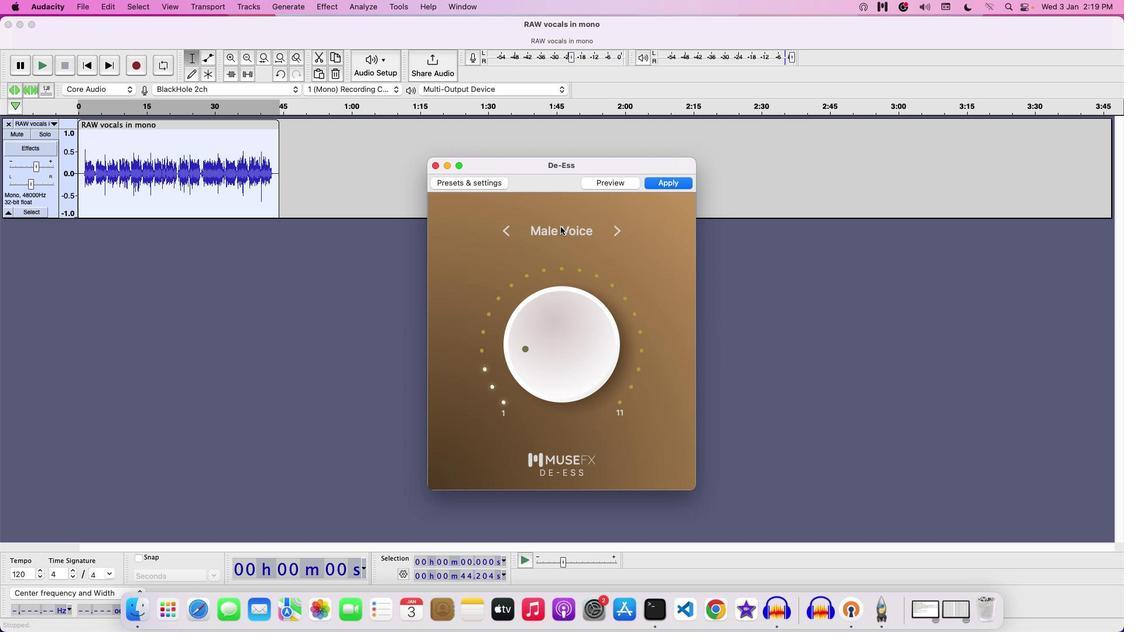
Action: Mouse moved to (575, 285)
Screenshot: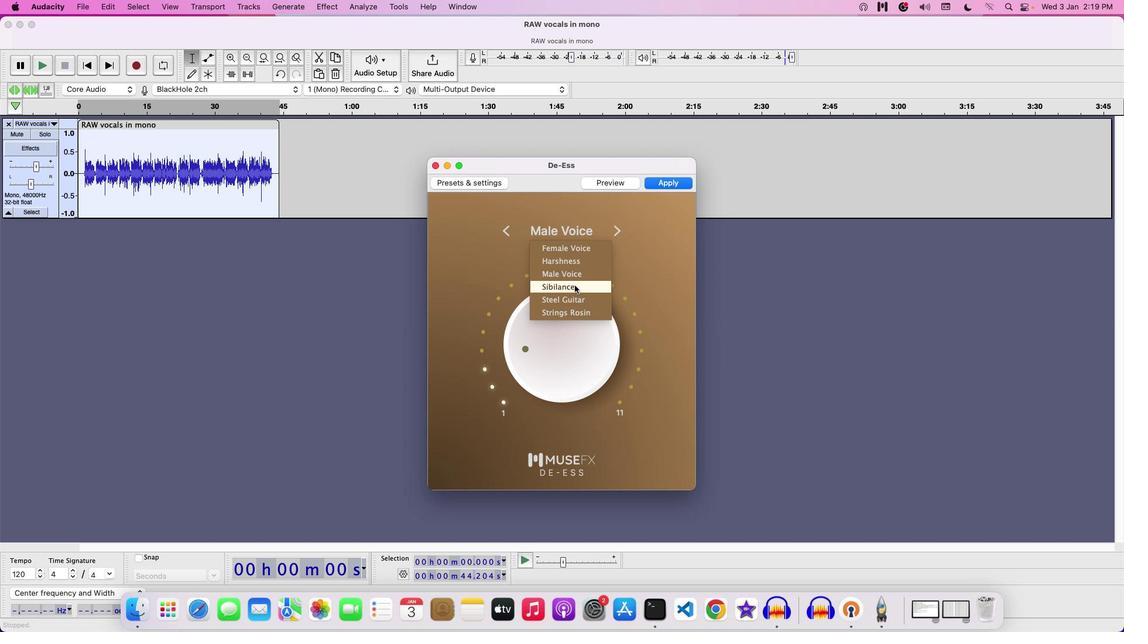 
Action: Mouse pressed left at (575, 285)
Screenshot: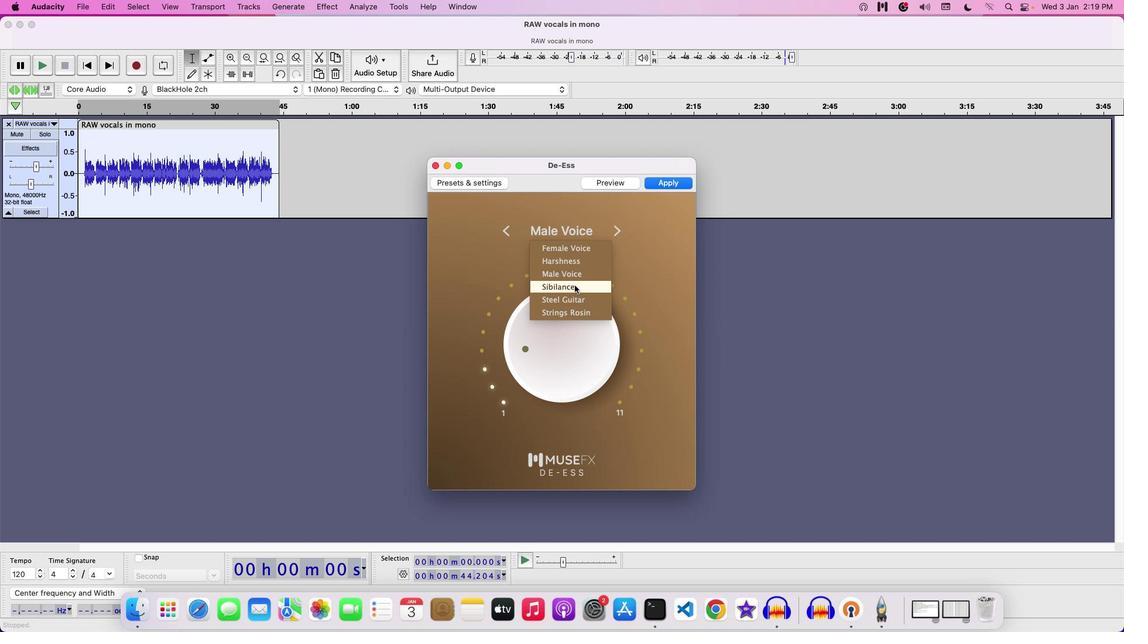 
Action: Mouse moved to (573, 282)
Screenshot: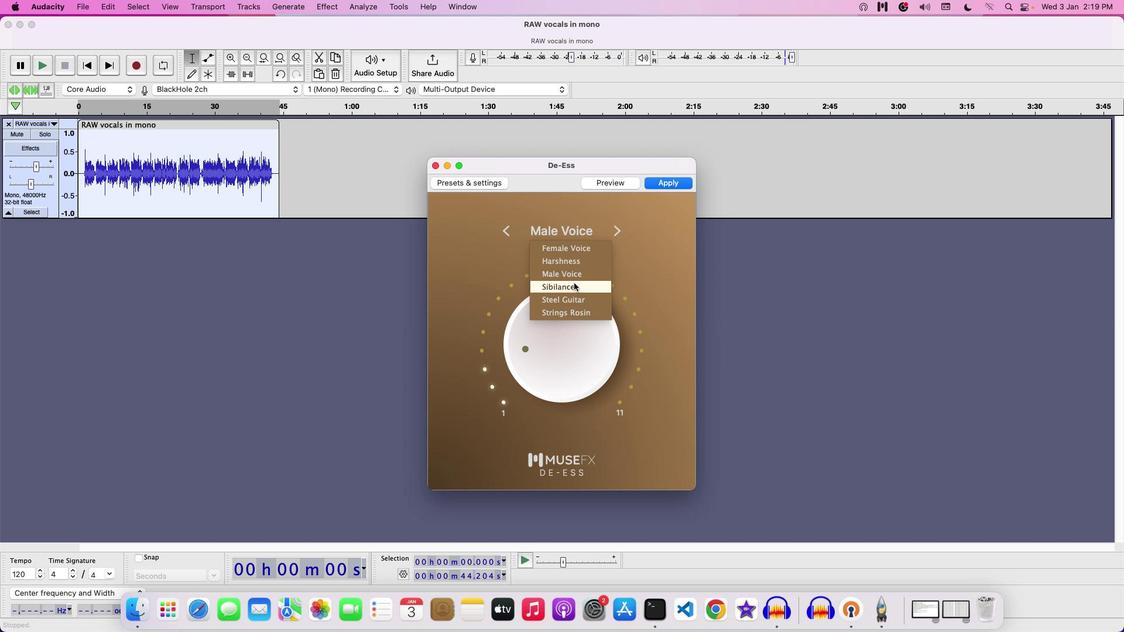 
Action: Key pressed Key.enter
Screenshot: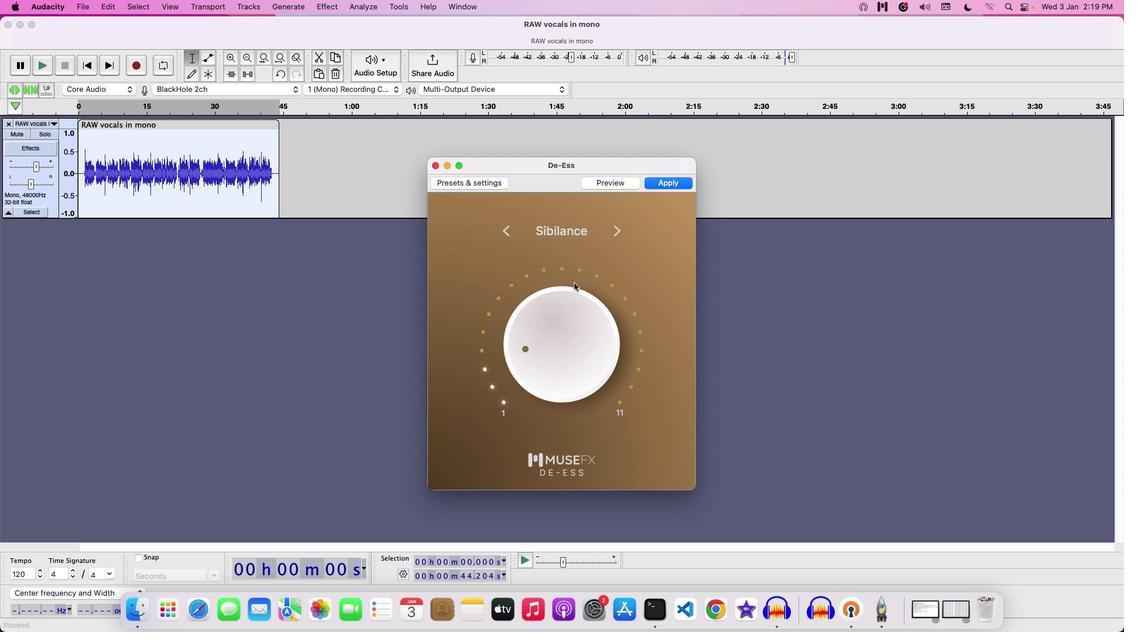 
Action: Mouse moved to (566, 319)
Screenshot: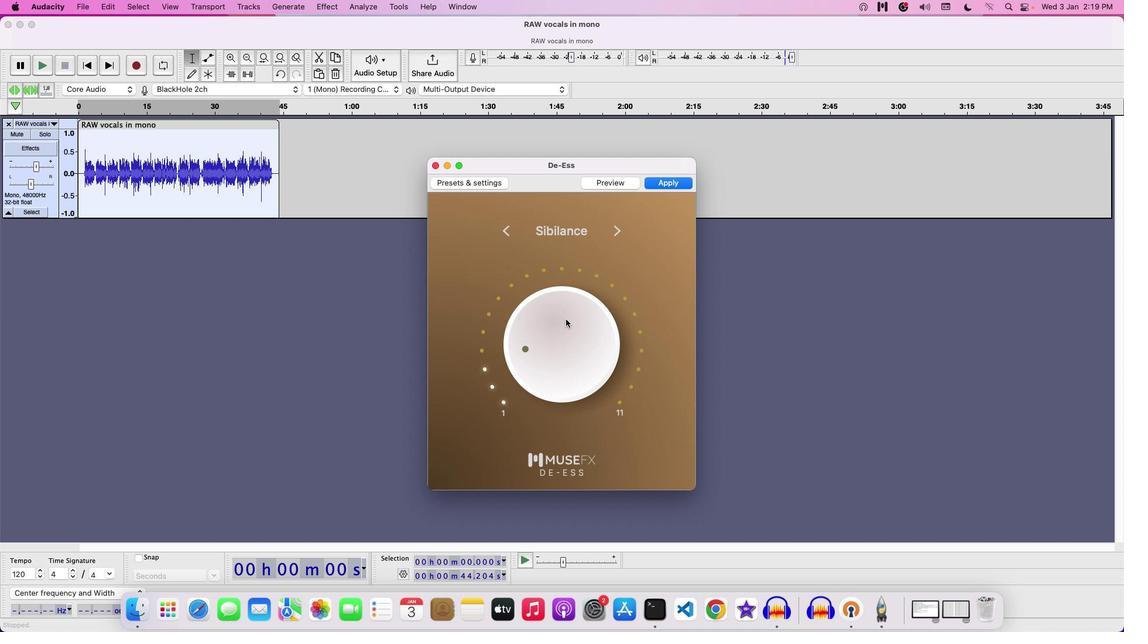 
Action: Mouse pressed left at (566, 319)
Screenshot: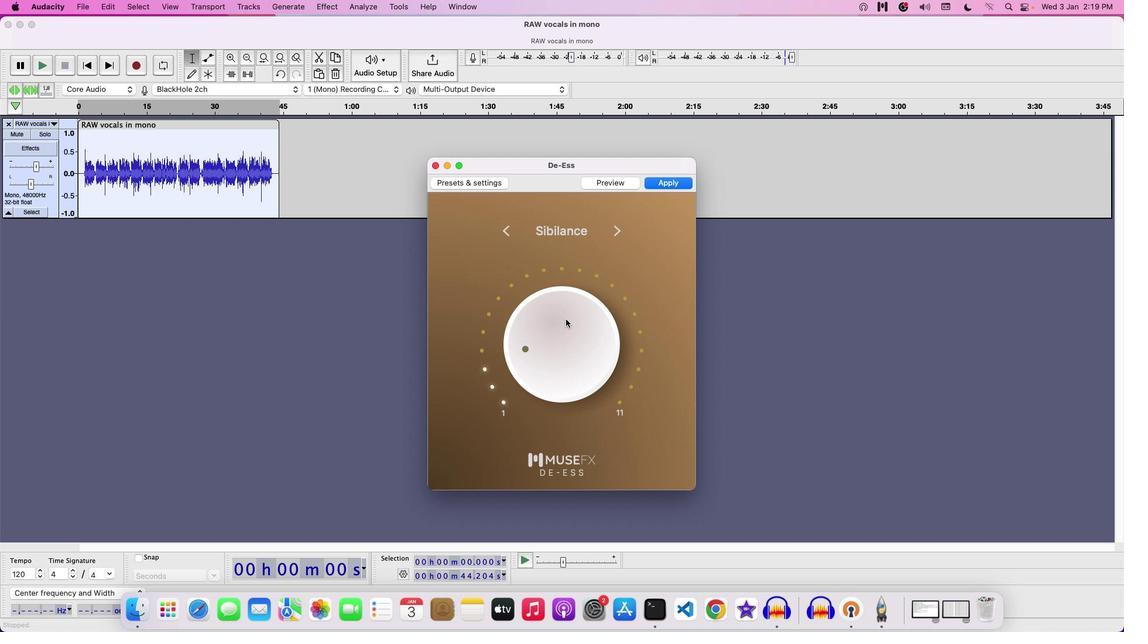 
Action: Mouse moved to (633, 186)
Screenshot: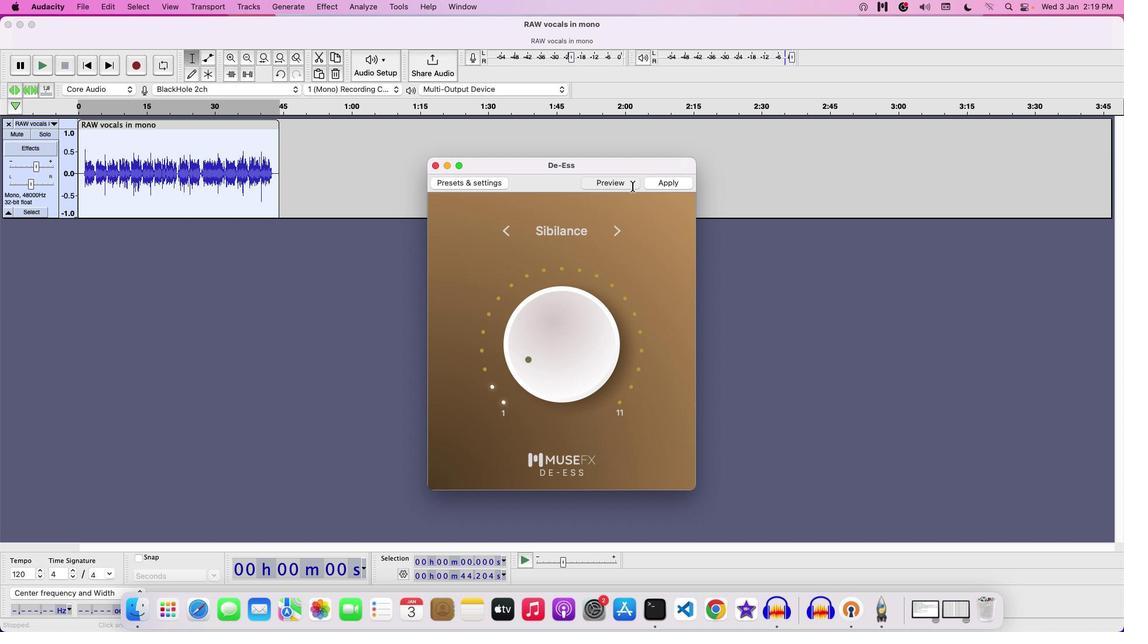 
Action: Mouse pressed left at (633, 186)
Screenshot: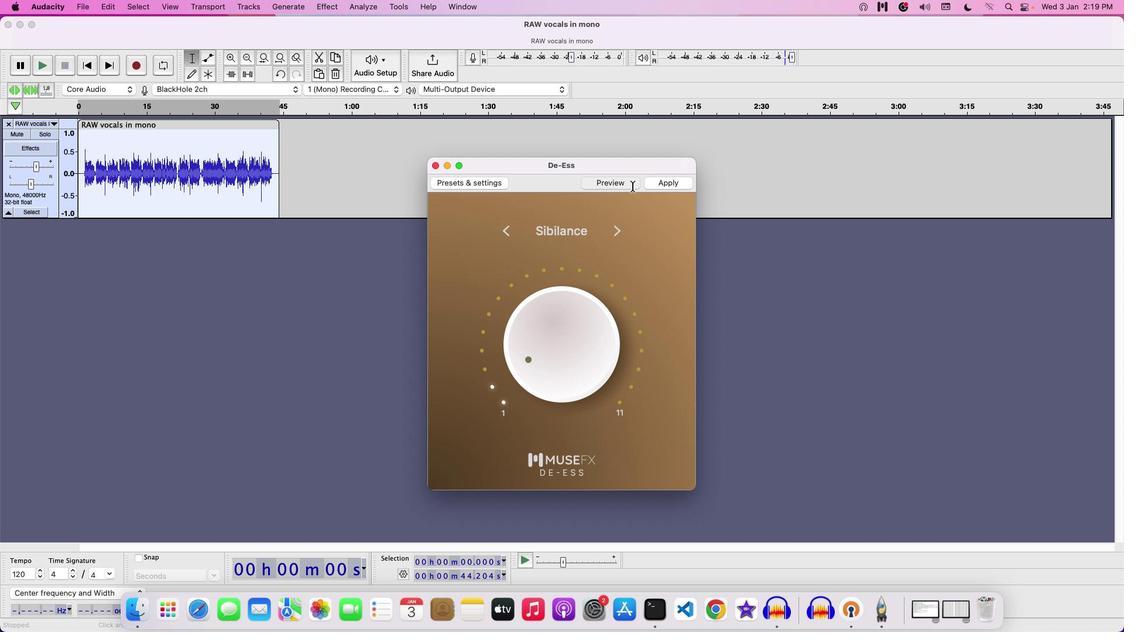
Action: Mouse moved to (662, 186)
Screenshot: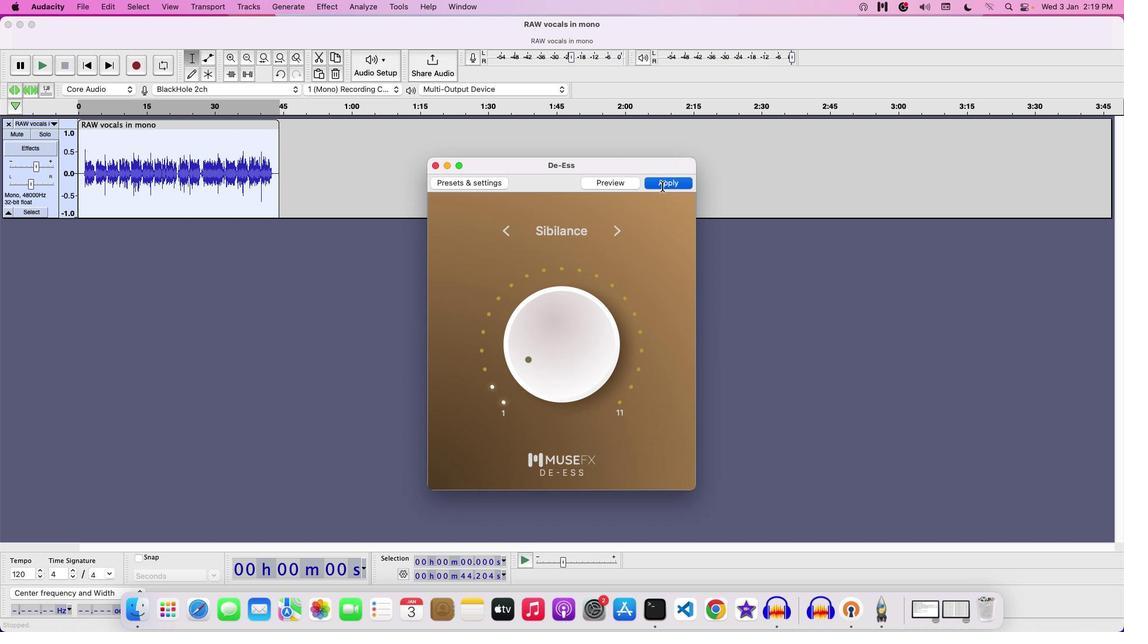 
Action: Mouse pressed left at (662, 186)
Screenshot: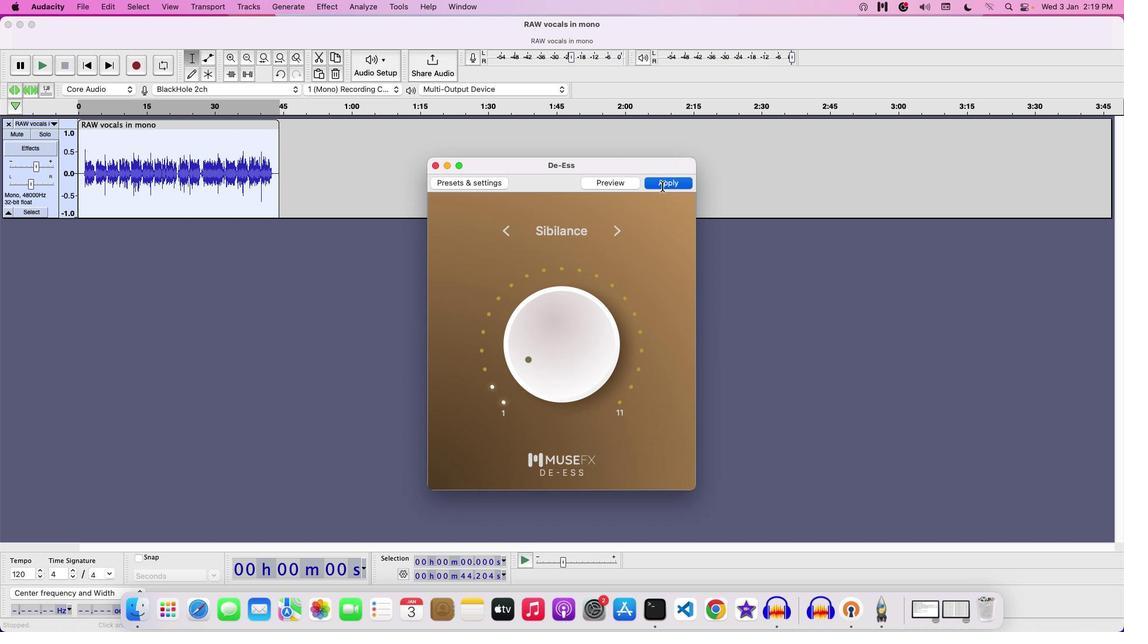
Action: Mouse moved to (37, 179)
Screenshot: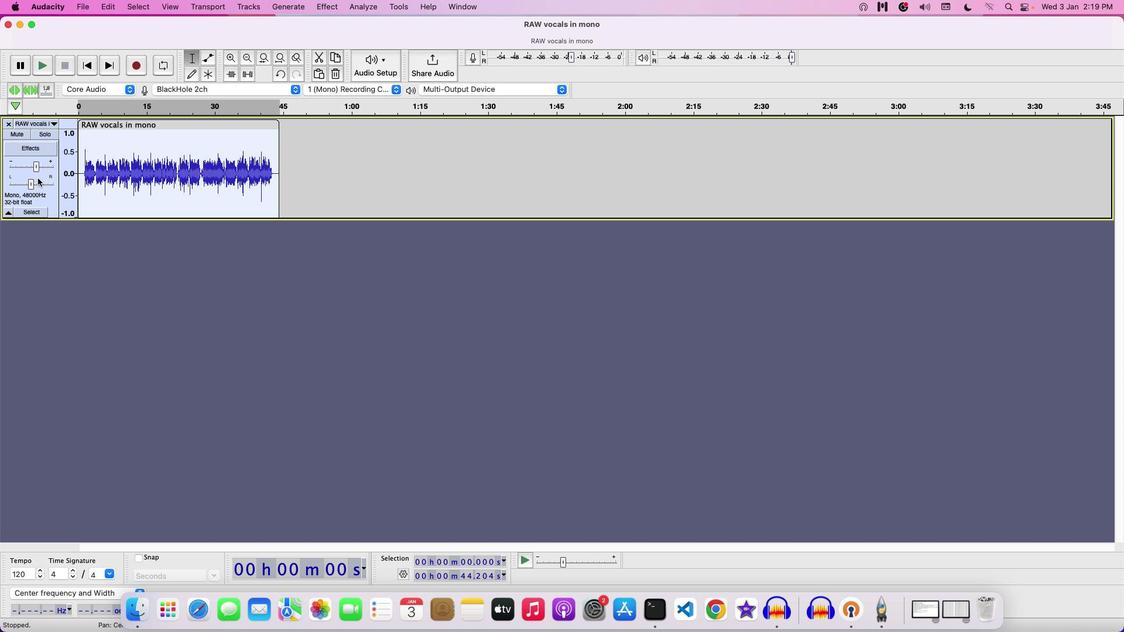 
Action: Key pressed Key.space
Screenshot: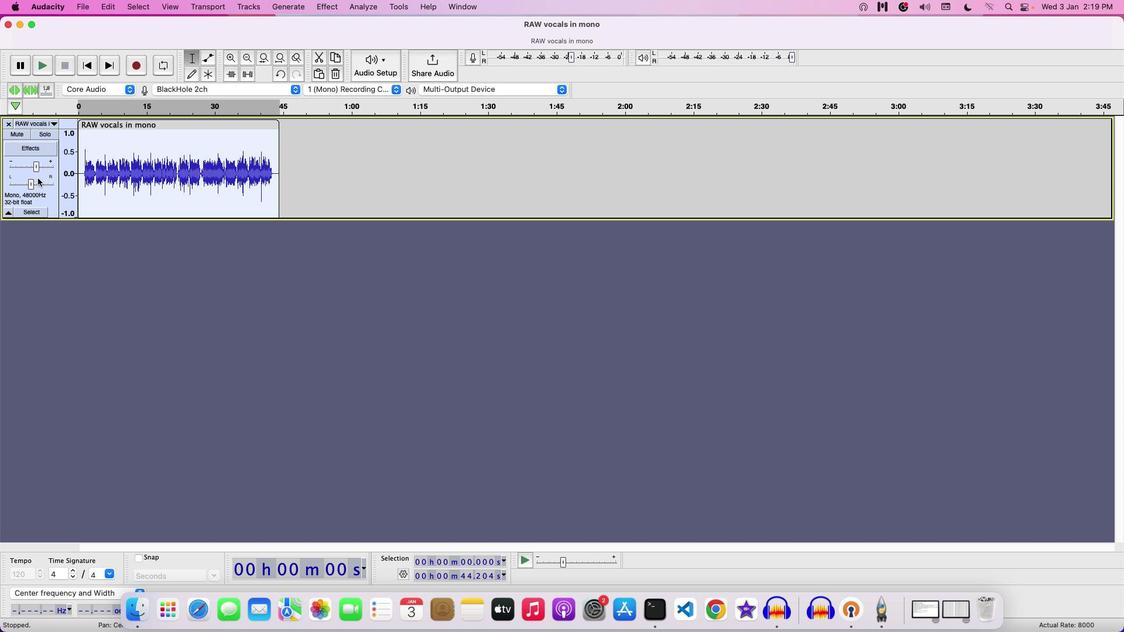 
Action: Mouse moved to (201, 214)
Screenshot: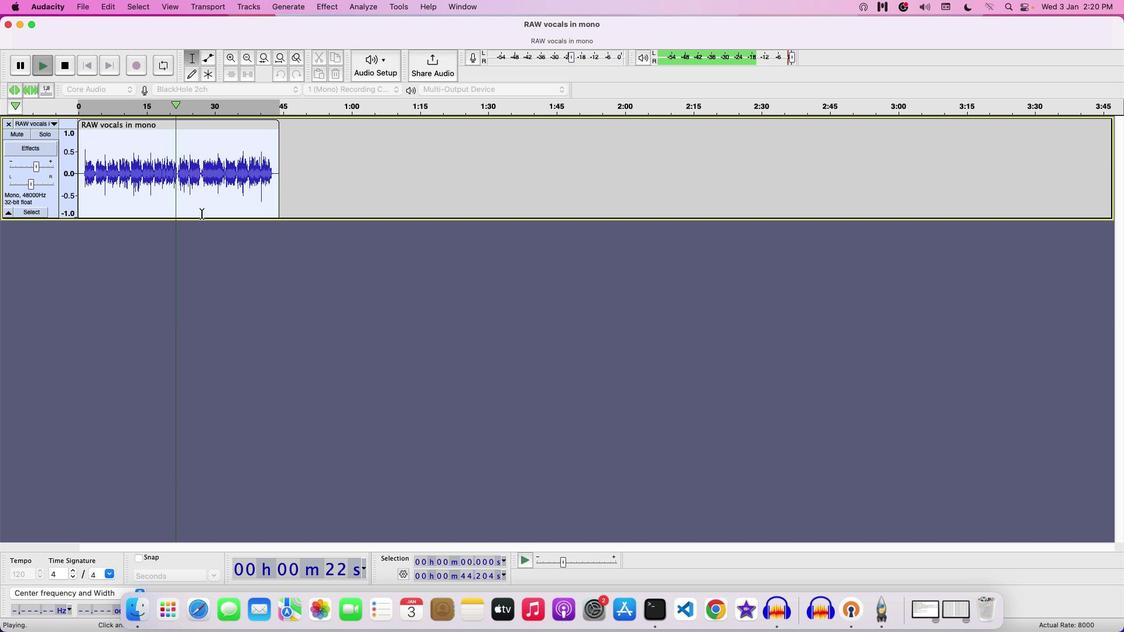 
Action: Key pressed Key.space
Screenshot: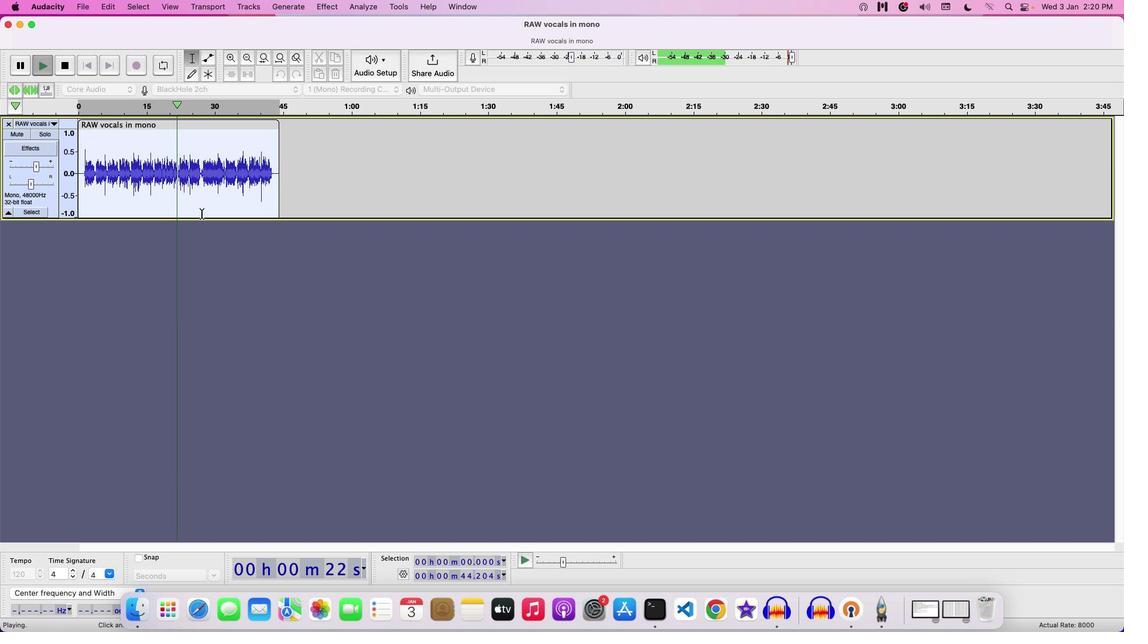 
Action: Mouse moved to (83, 9)
Screenshot: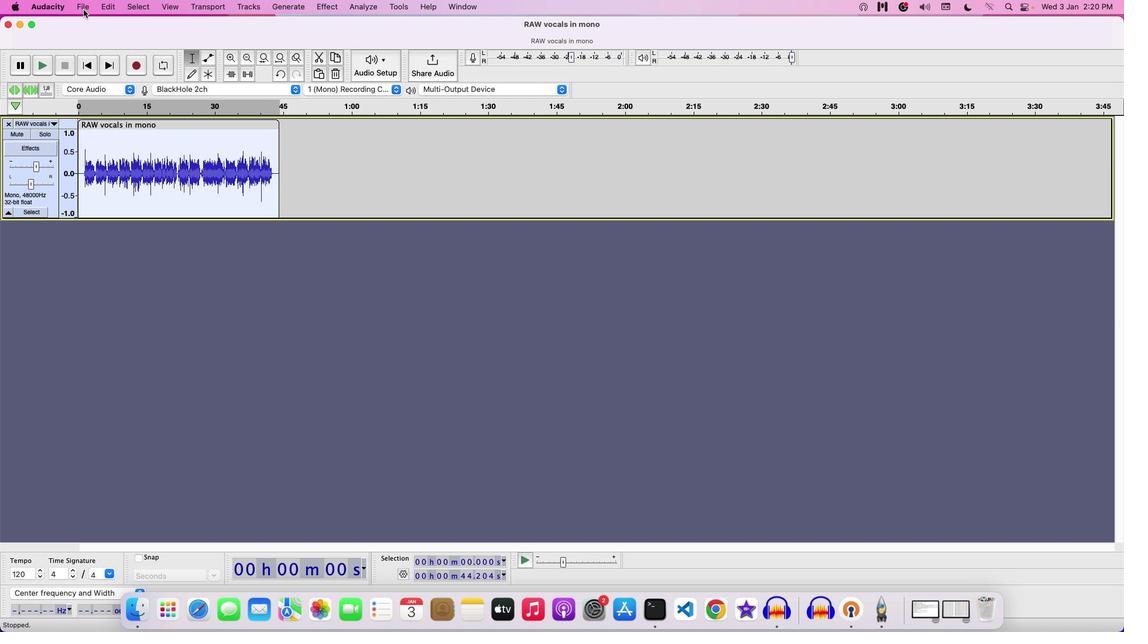 
Action: Mouse pressed left at (83, 9)
Screenshot: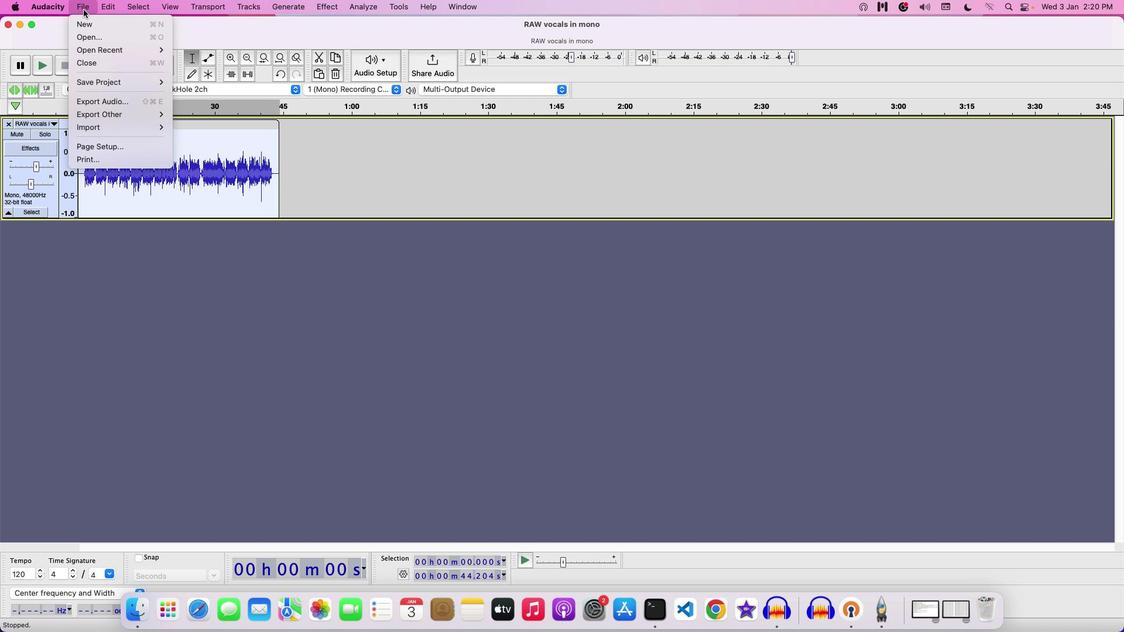 
Action: Mouse moved to (105, 84)
Screenshot: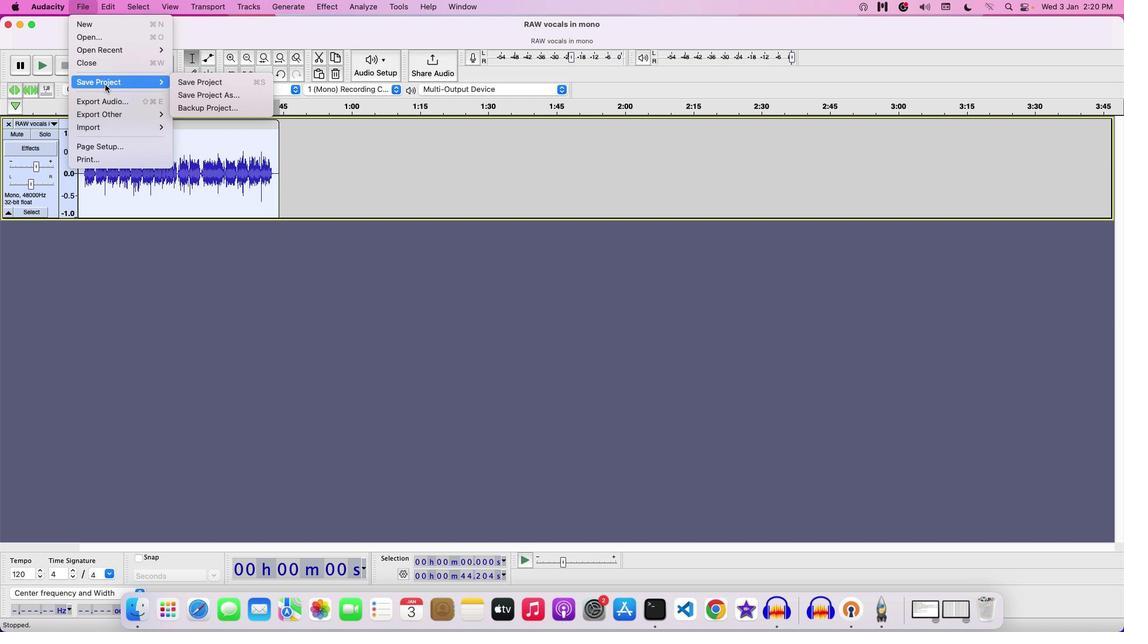 
Action: Mouse pressed left at (105, 84)
Screenshot: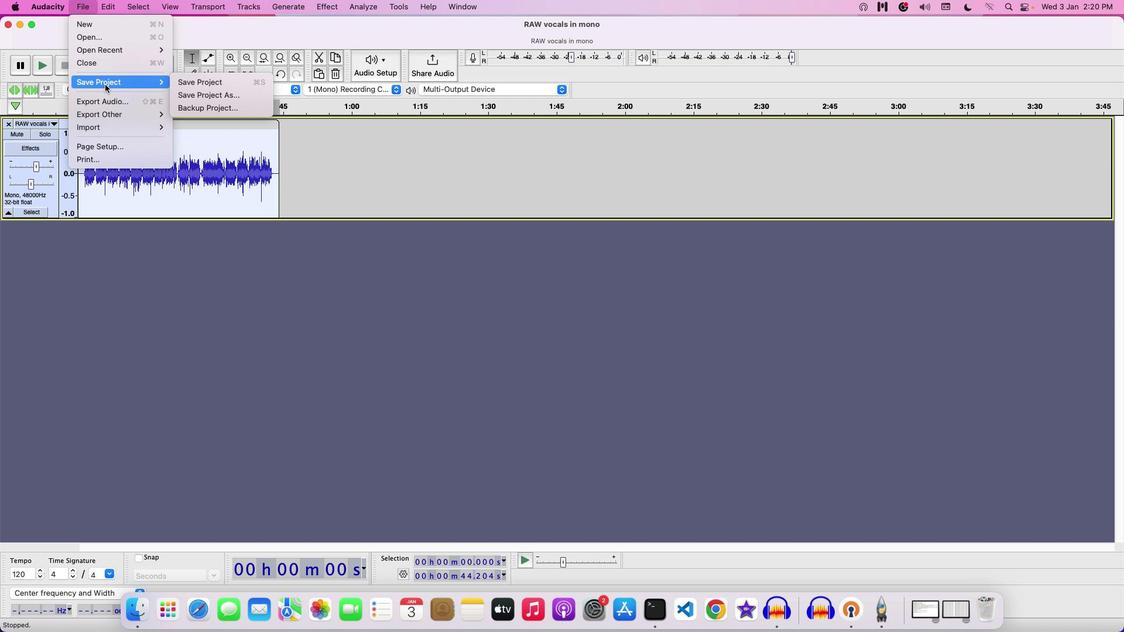 
Action: Mouse moved to (189, 81)
Screenshot: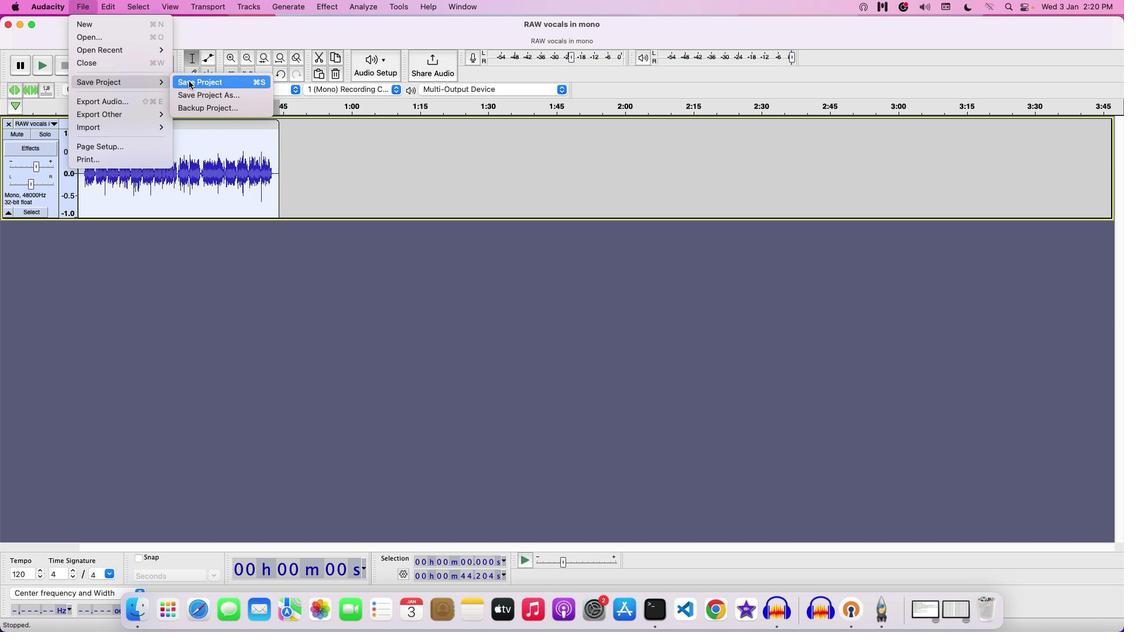 
Action: Mouse pressed left at (189, 81)
Screenshot: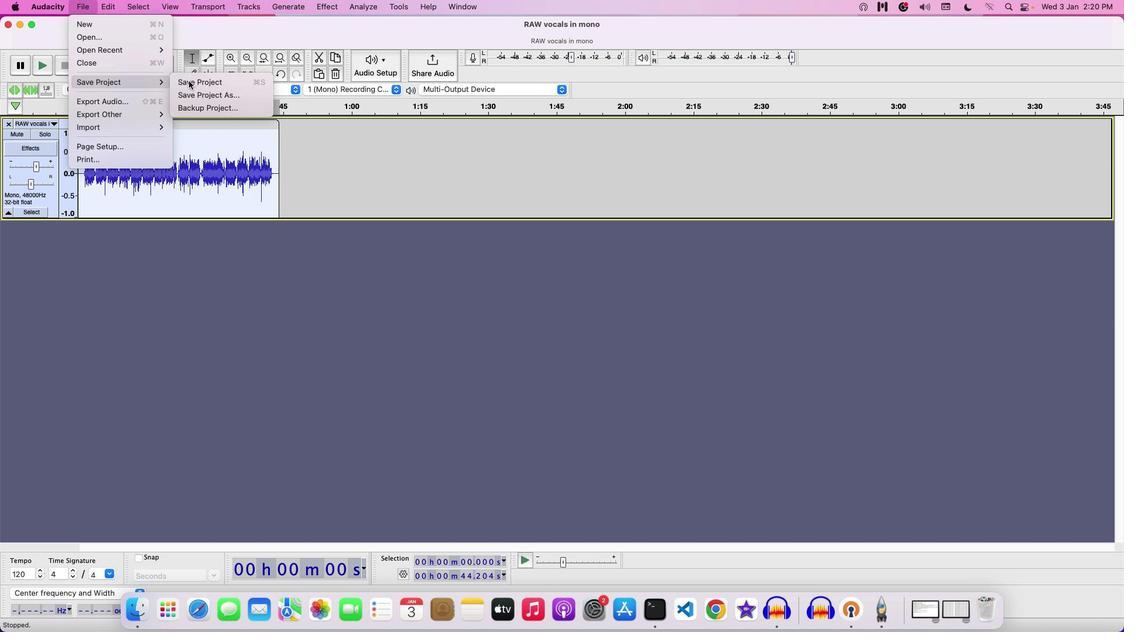 
Action: Mouse moved to (488, 206)
Screenshot: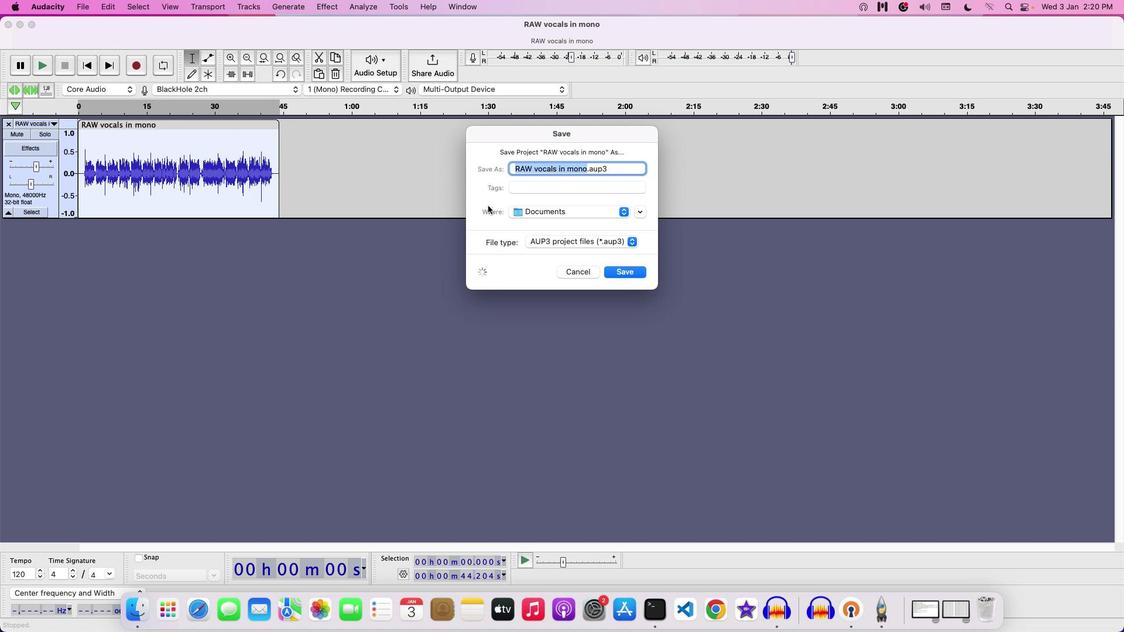 
Action: Key pressed Key.backspace'F''I''N''E'Key.space'T''U''N''E'Key.space'D''E''E''S''E''R'Key.space
Screenshot: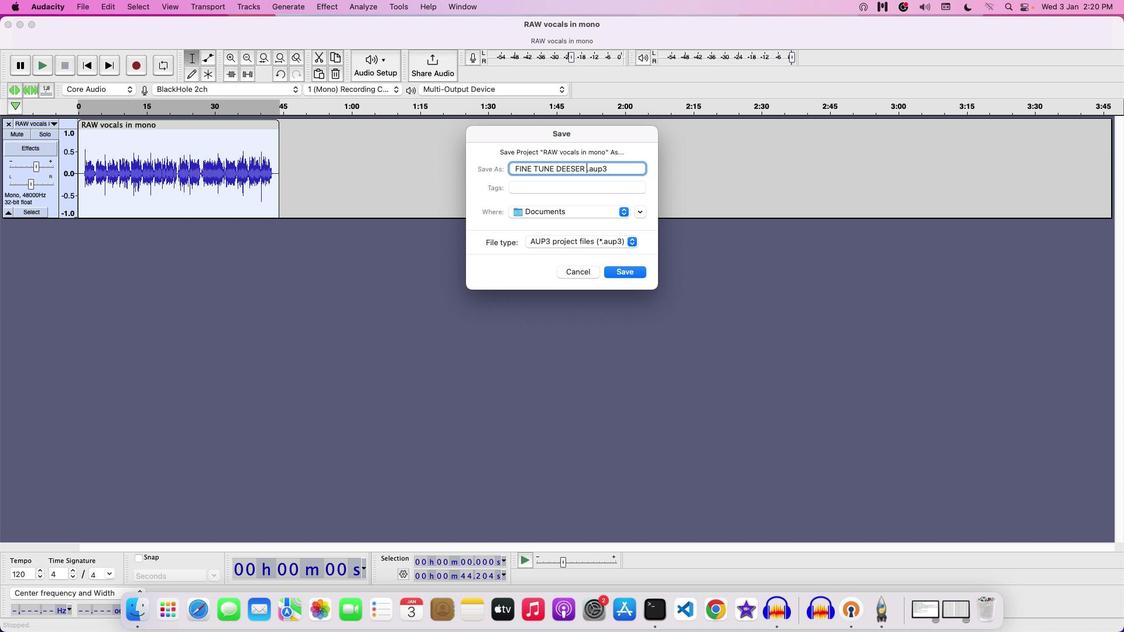 
Action: Mouse moved to (638, 275)
Screenshot: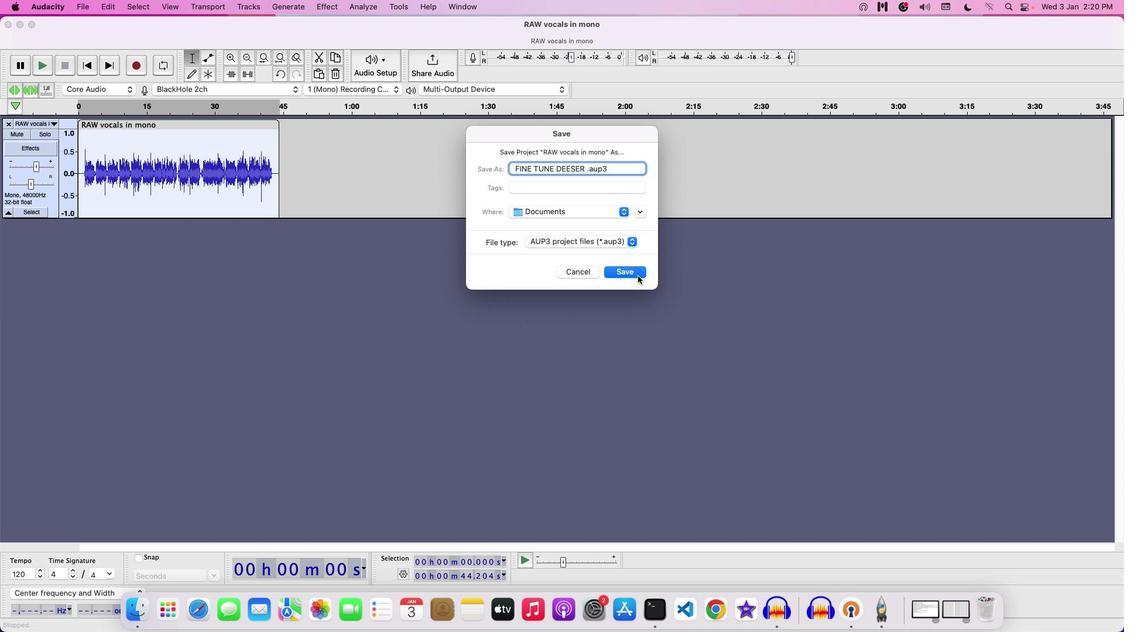 
Action: Mouse pressed left at (638, 275)
Screenshot: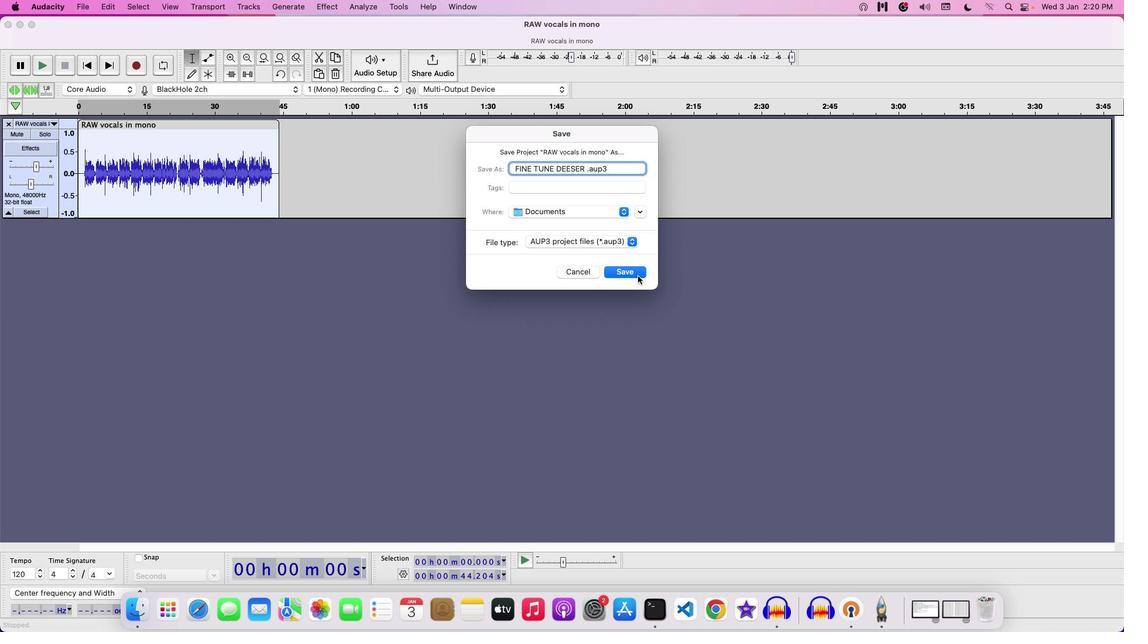 
Action: Mouse moved to (638, 275)
Screenshot: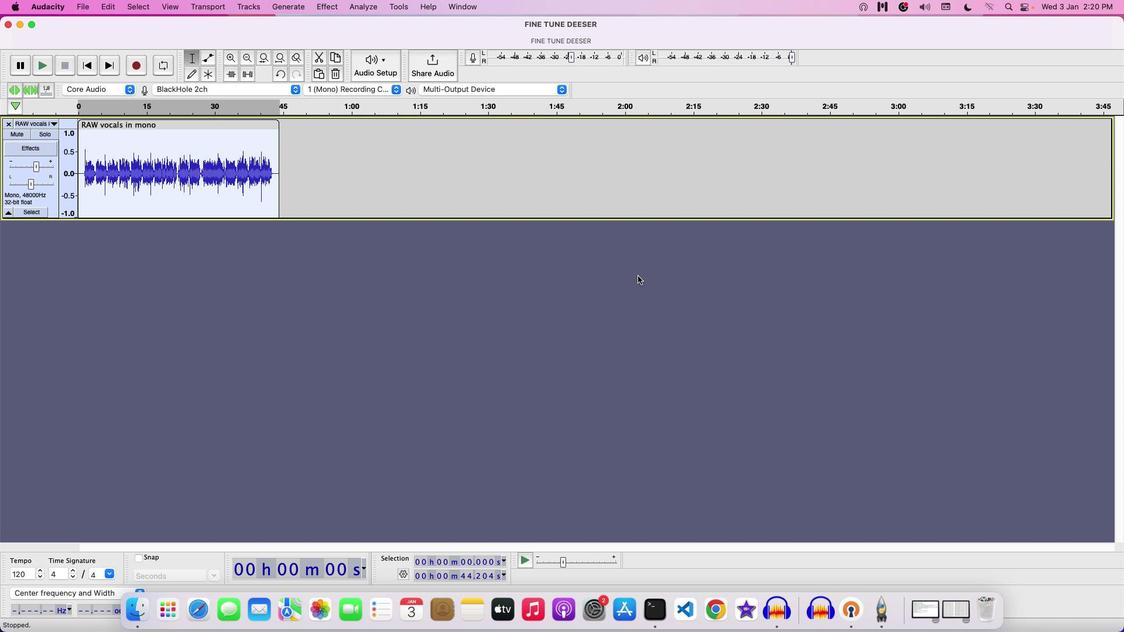 
